 Task: In the Company znu.edu.ua, Create email and send with subject: 'We're Thrilled to Welcome You ', and with mail content 'Hello_x000D_
Join a community of forward-thinkers and pioneers. Our transformative solution will empower you to shape the future of your industry.._x000D_
Kind Regards', attach the document: Terms_and_conditions.doc and insert image: visitingcard.jpg. Below Kind Regards, write Tumblr and insert the URL: www.tumblr.com. Mark checkbox to create task to follow up : In 2 weeks.  Enter or choose an email address of recipient's from company's contact and send.. Logged in from softage.1@softage.net
Action: Mouse moved to (82, 55)
Screenshot: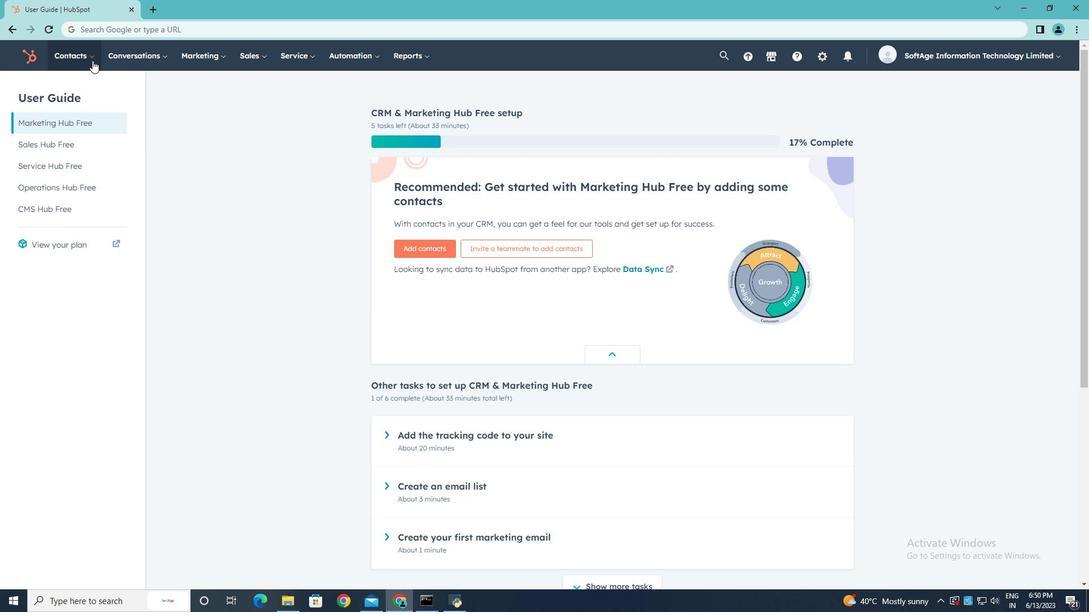 
Action: Mouse pressed left at (82, 55)
Screenshot: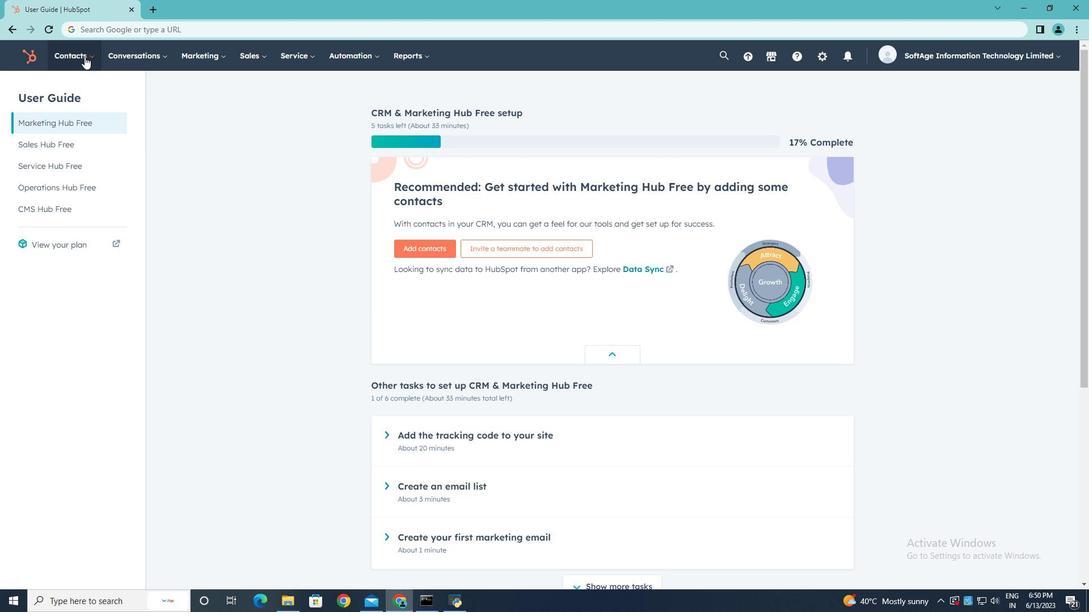 
Action: Mouse moved to (89, 114)
Screenshot: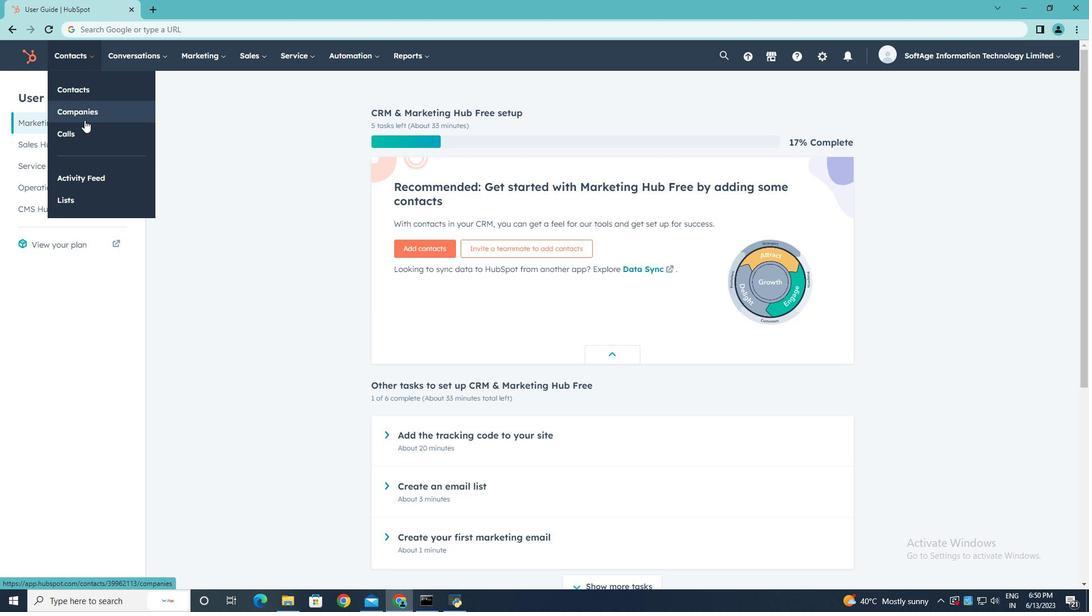 
Action: Mouse pressed left at (89, 114)
Screenshot: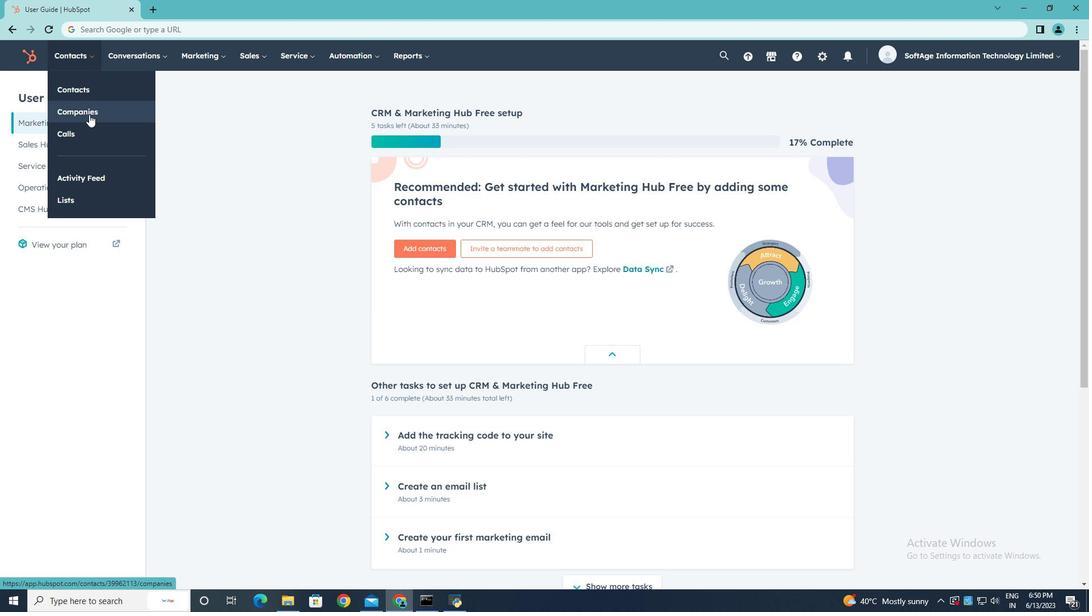 
Action: Mouse moved to (87, 183)
Screenshot: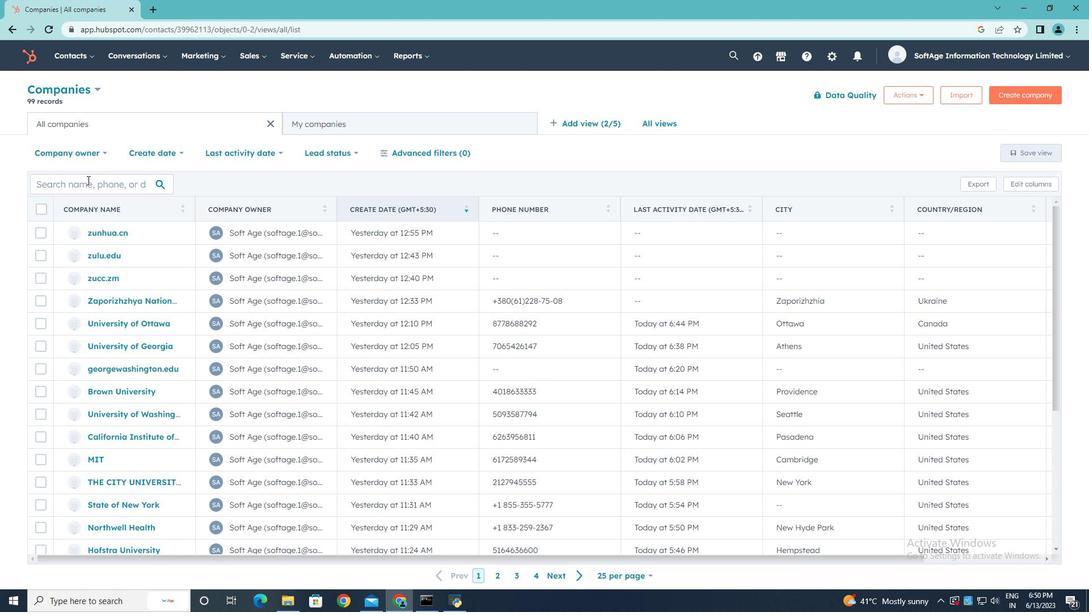 
Action: Mouse pressed left at (87, 183)
Screenshot: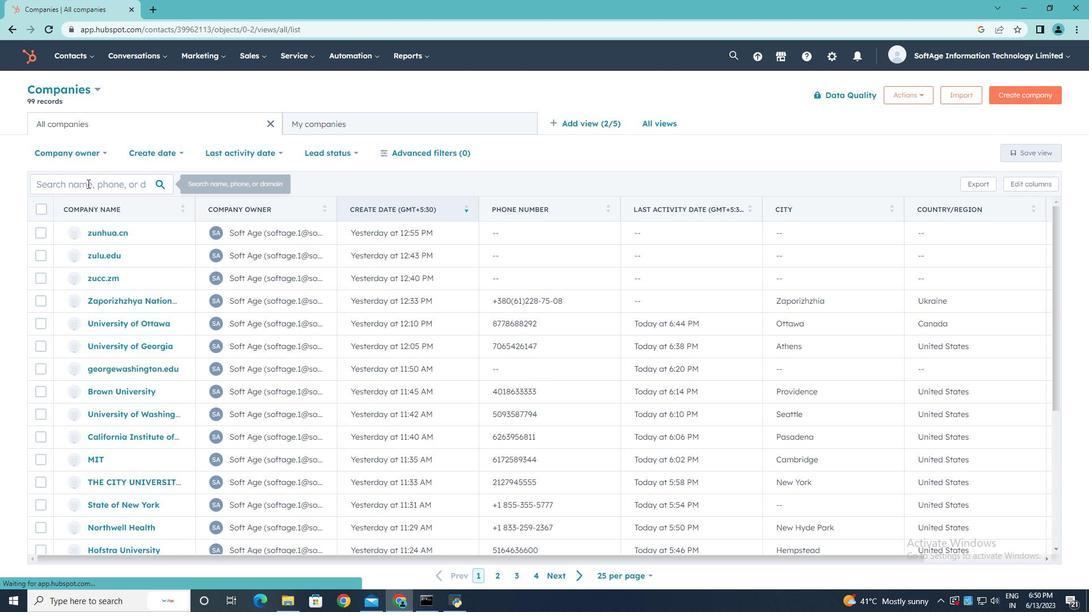 
Action: Key pressed <Key.shift><Key.shift><Key.shift><Key.shift><Key.shift><Key.shift>
Screenshot: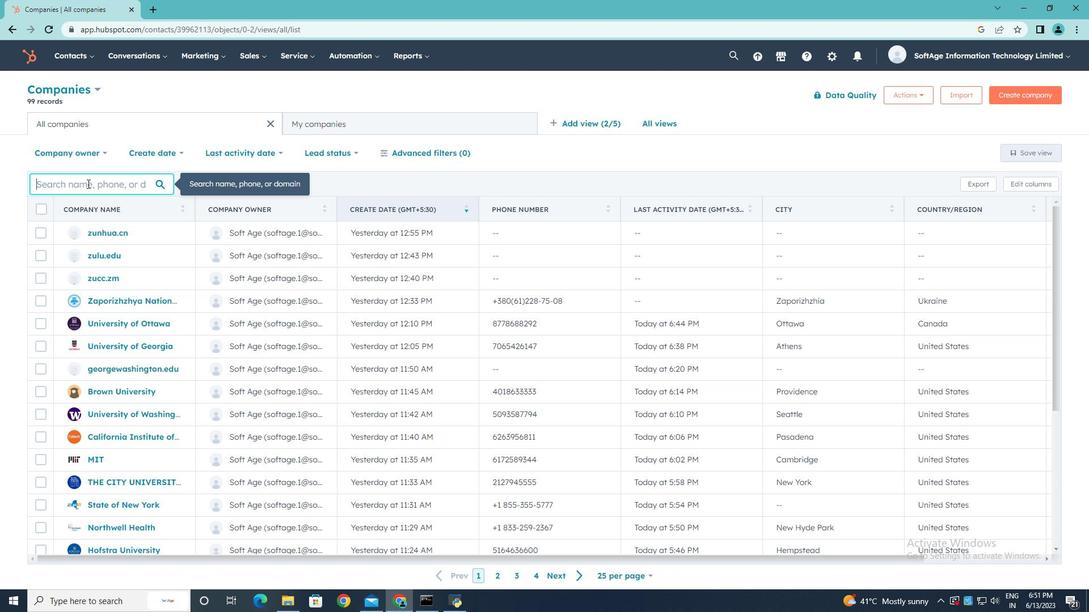 
Action: Mouse pressed left at (87, 183)
Screenshot: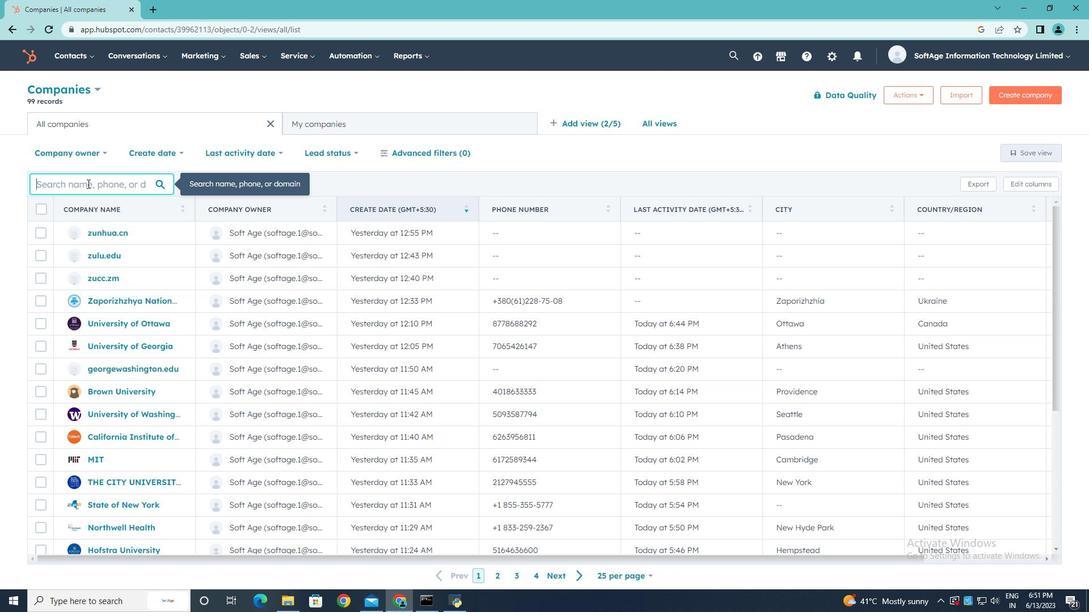 
Action: Key pressed znu.edu.ua
Screenshot: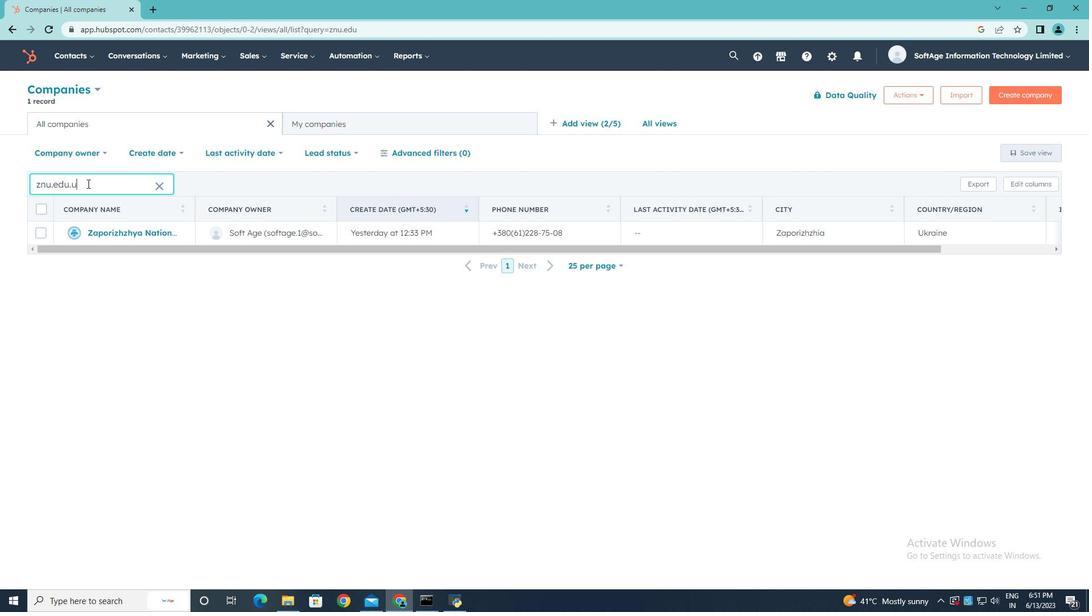 
Action: Mouse moved to (109, 233)
Screenshot: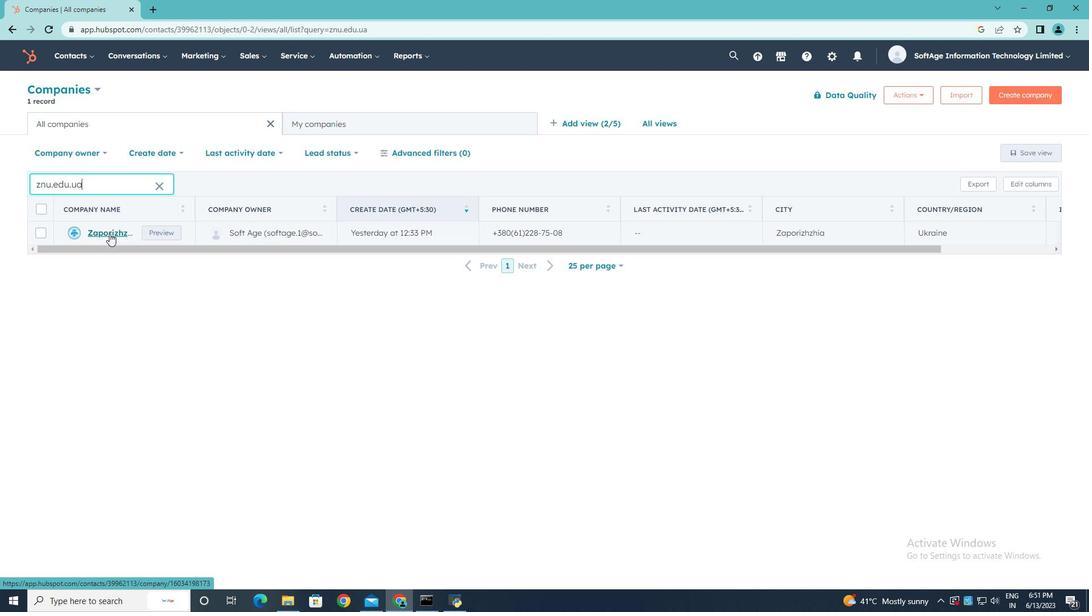 
Action: Mouse pressed left at (109, 233)
Screenshot: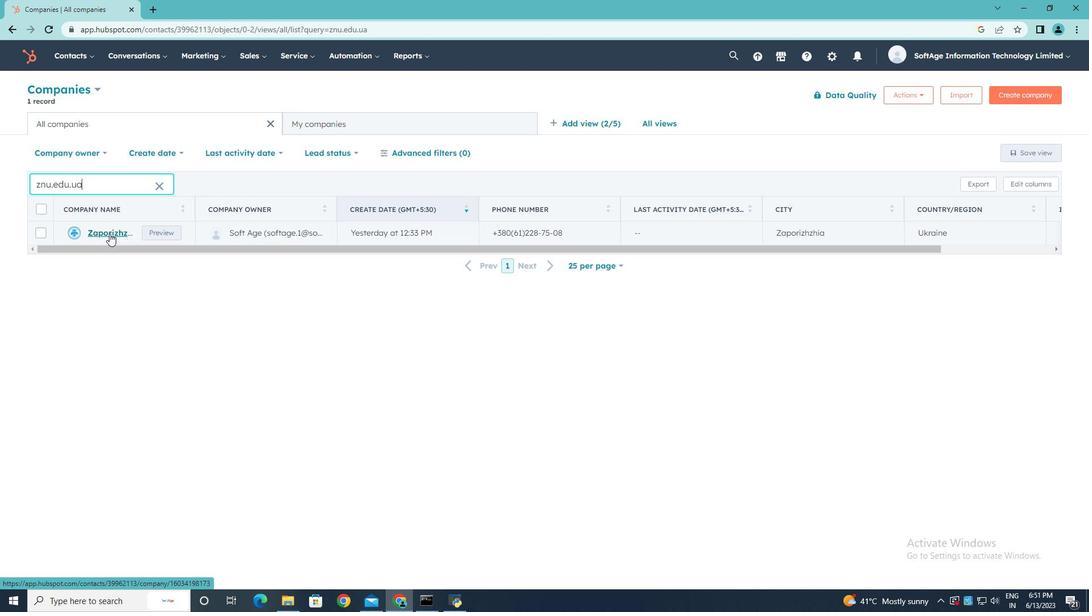 
Action: Mouse moved to (79, 189)
Screenshot: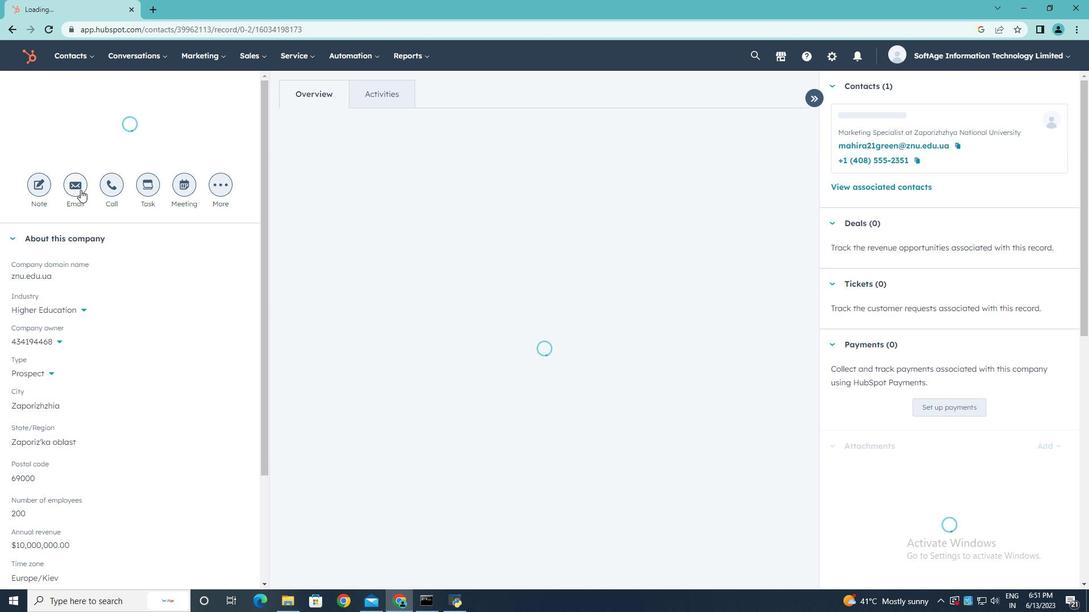 
Action: Mouse pressed left at (79, 189)
Screenshot: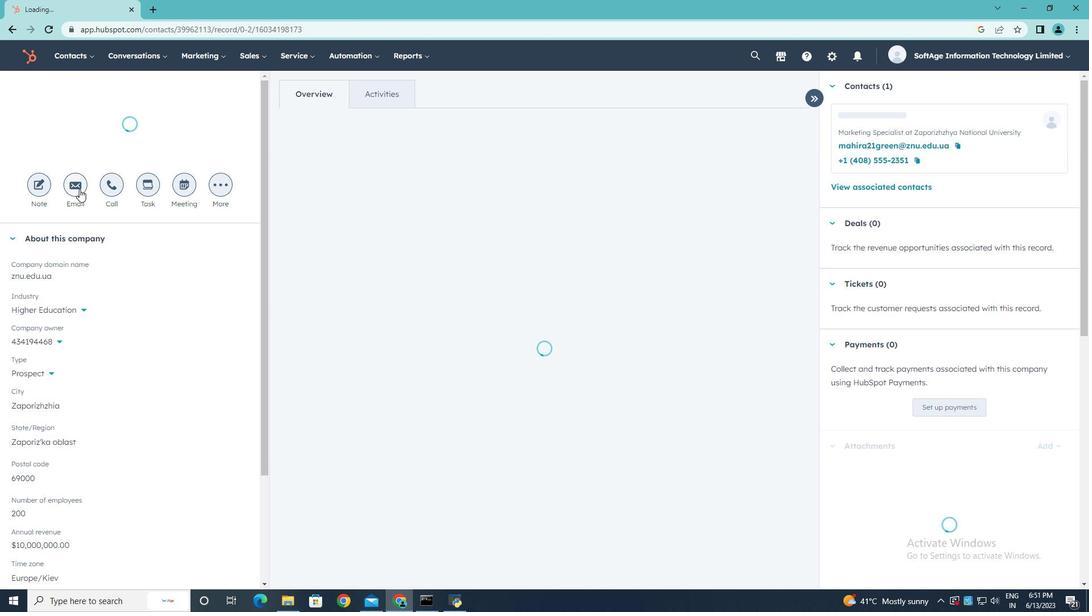 
Action: Key pressed <Key.shift><Key.shift><Key.shift><Key.shift><Key.shift><Key.shift><Key.shift><Key.shift><Key.shift><Key.shift><Key.shift><Key.shift><Key.shift><Key.shift><Key.shift><Key.shift><Key.shift>We're<Key.space><Key.shift><Key.shift>Thrilled<Key.space>to<Key.space><Key.shift>Welcome<Key.space><Key.shift><Key.shift><Key.shift><Key.shift><Key.shift><Key.shift><Key.shift><Key.shift><Key.shift><Key.shift><Key.shift><Key.shift><Key.shift><Key.shift>You
Screenshot: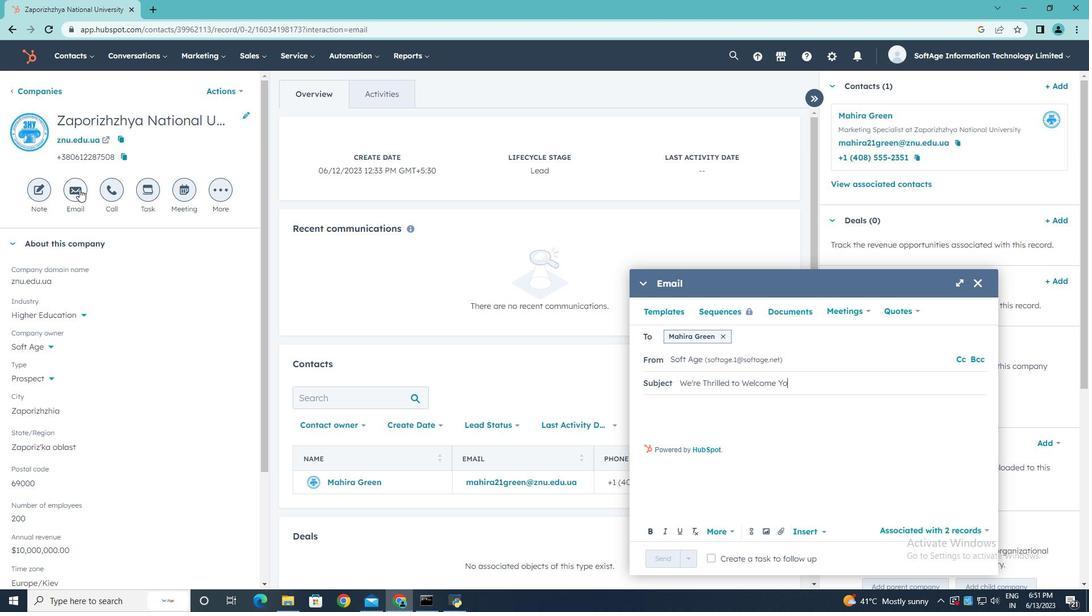 
Action: Mouse moved to (654, 403)
Screenshot: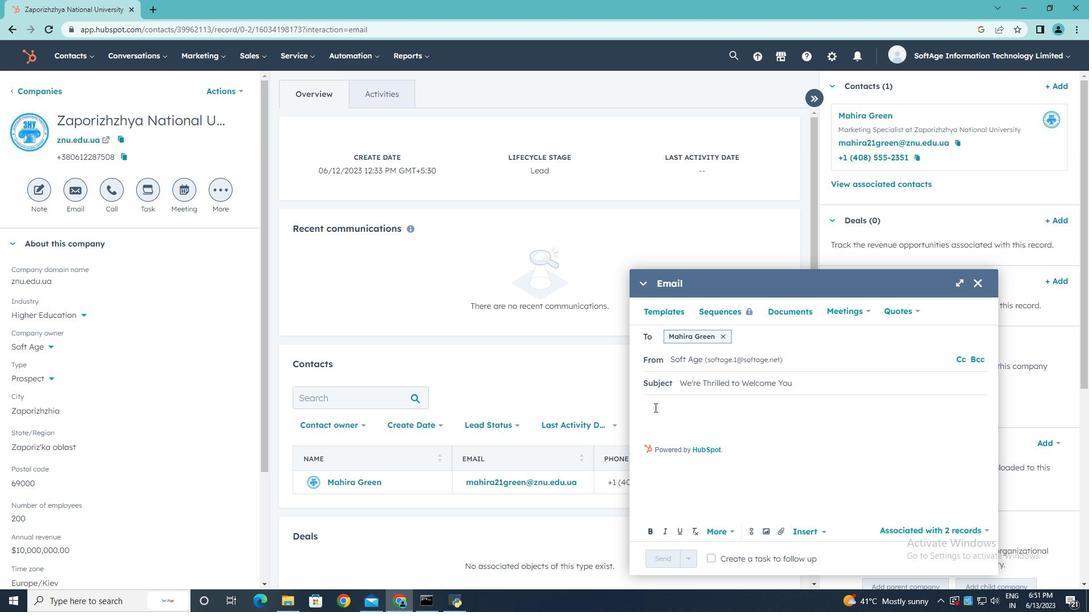 
Action: Mouse pressed left at (654, 403)
Screenshot: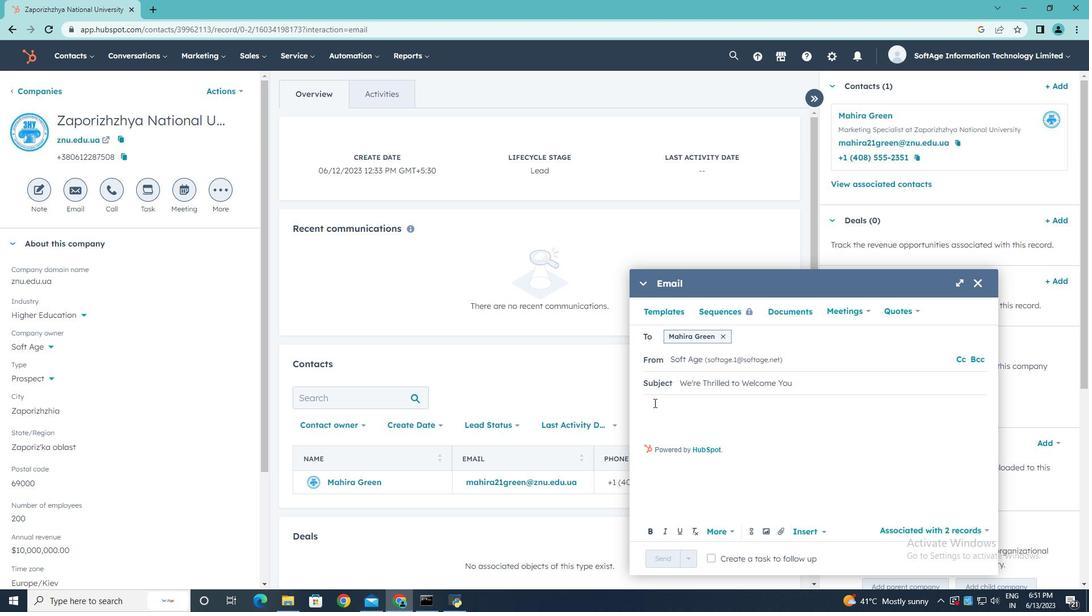 
Action: Key pressed <Key.shift>Hello
Screenshot: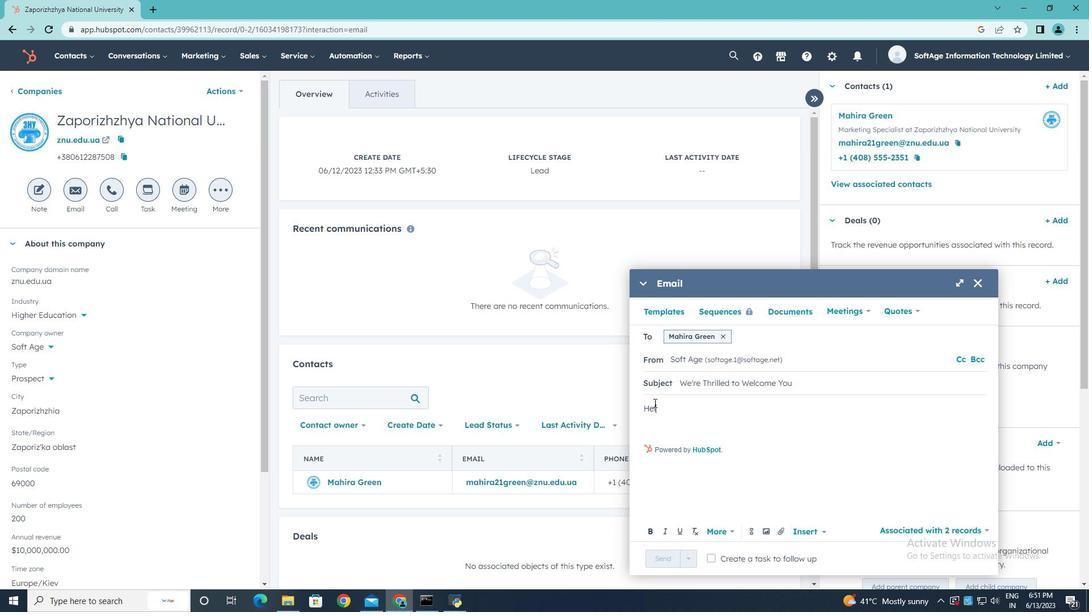 
Action: Mouse moved to (647, 419)
Screenshot: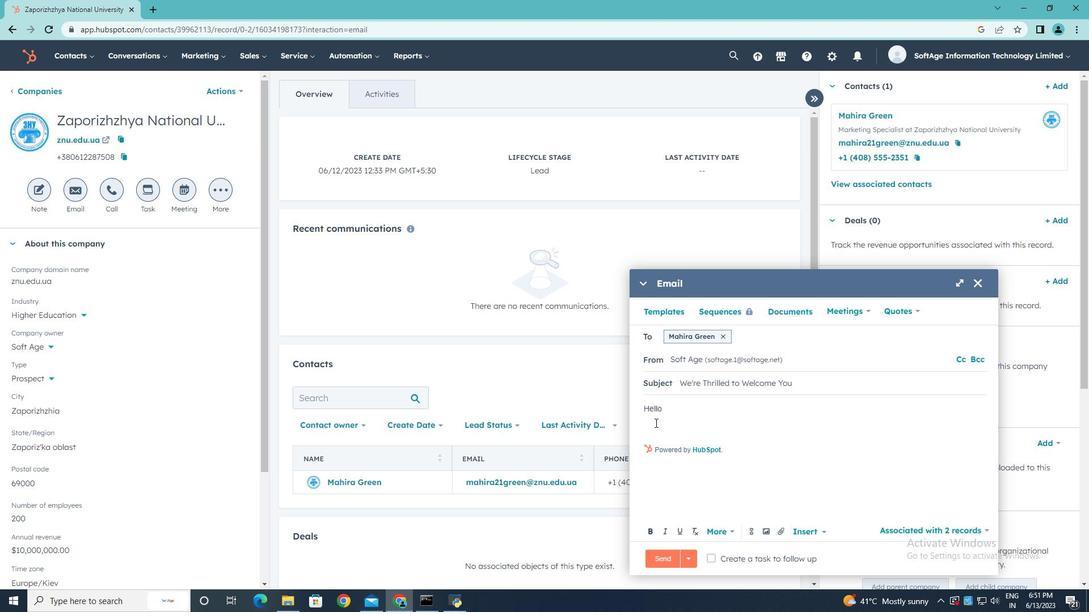 
Action: Mouse pressed left at (647, 419)
Screenshot: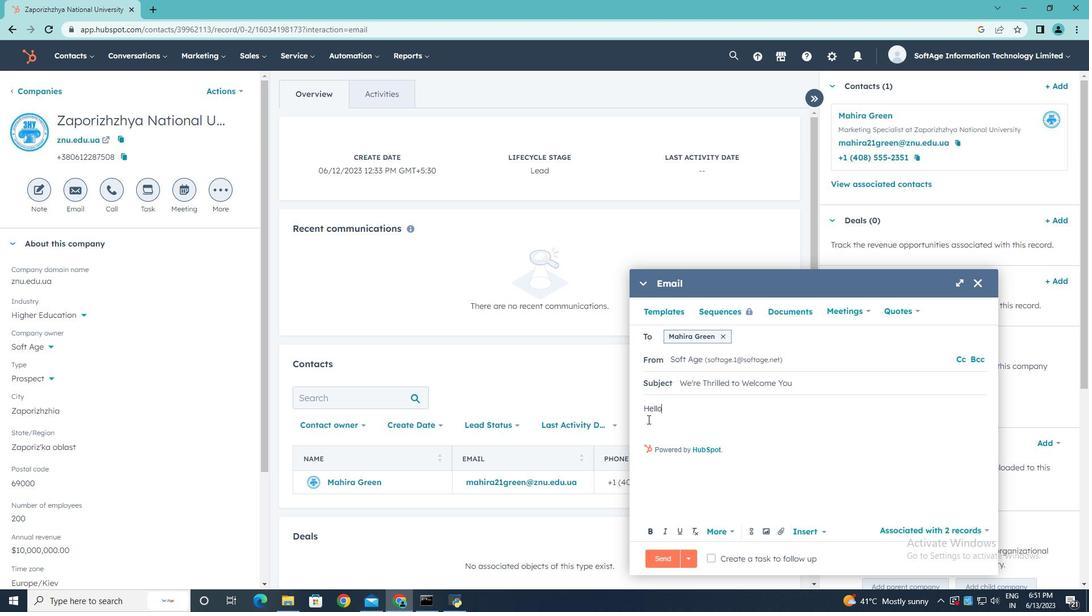 
Action: Key pressed <Key.shift>Join<Key.space>a<Key.space>community<Key.space>of<Key.space>forward-thinkers<Key.space>and<Key.space>poi<Key.backspace><Key.backspace>ioneers.<Key.space><Key.shift>Our<Key.space>transformative<Key.space>solution<Key.space>will<Key.space>empower<Key.space>you<Key.space>to<Key.space>shape<Key.space>the<Key.space>future<Key.space>of<Key.space>your<Key.space>industry..
Screenshot: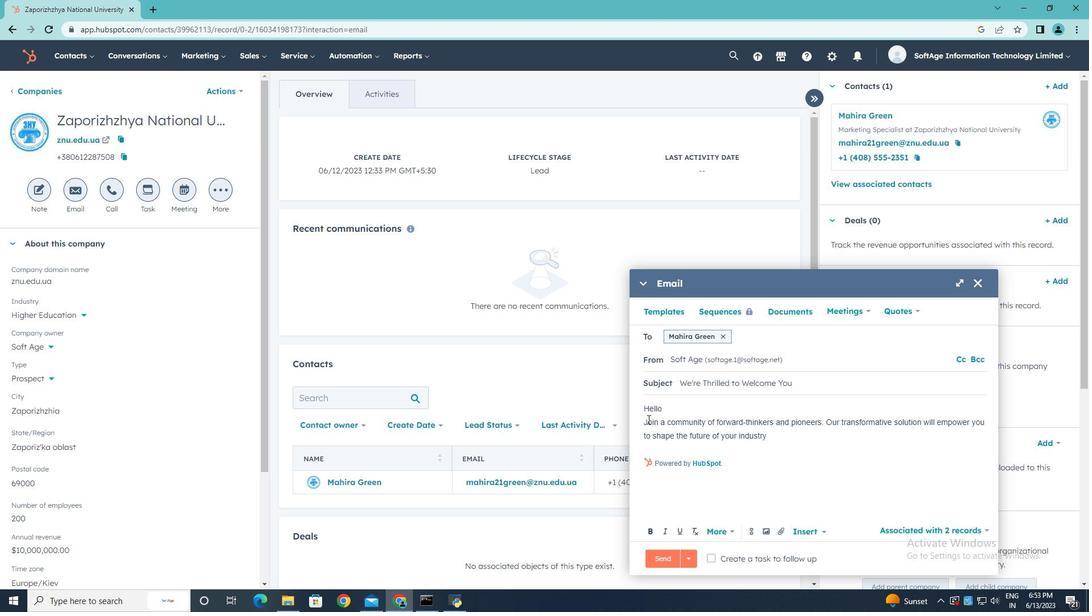 
Action: Mouse moved to (650, 450)
Screenshot: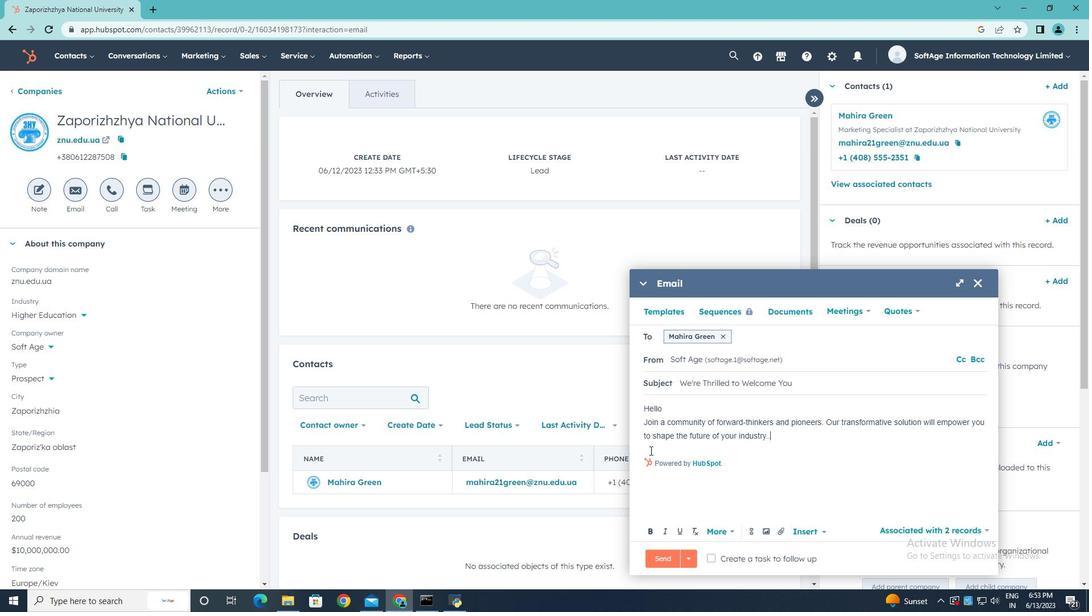 
Action: Mouse pressed left at (650, 450)
Screenshot: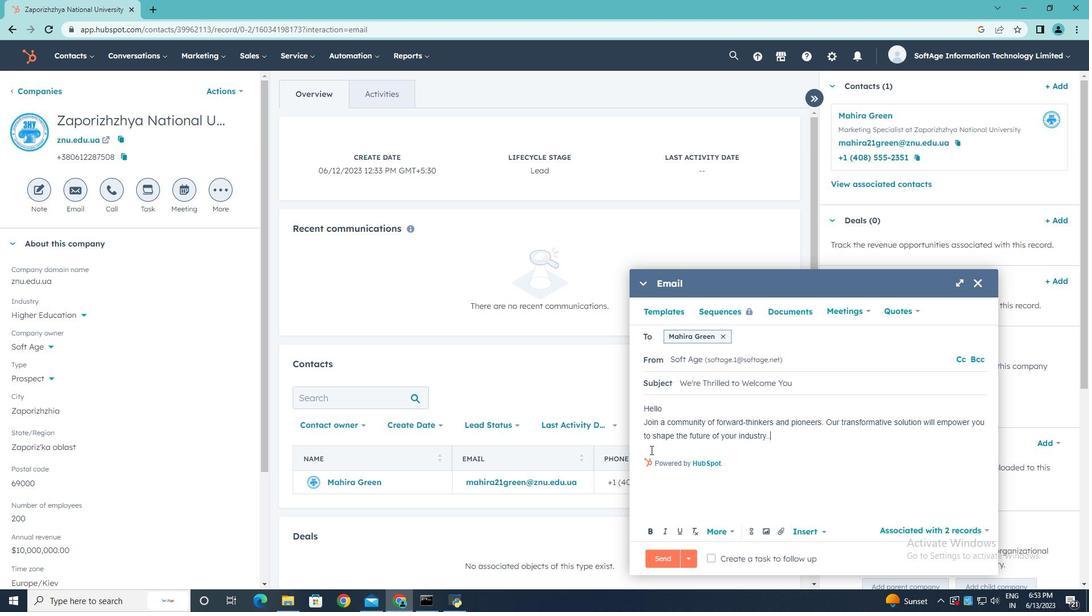 
Action: Key pressed <Key.enter><Key.shift><Key.shift><Key.shift>Kind<Key.space><Key.shift>Regards,
Screenshot: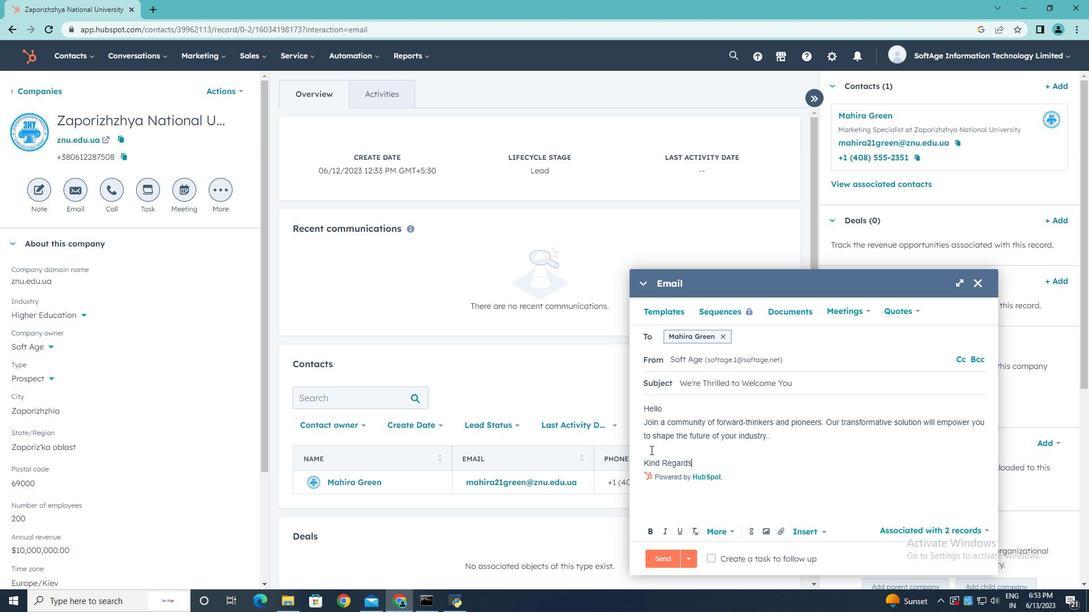 
Action: Mouse moved to (781, 532)
Screenshot: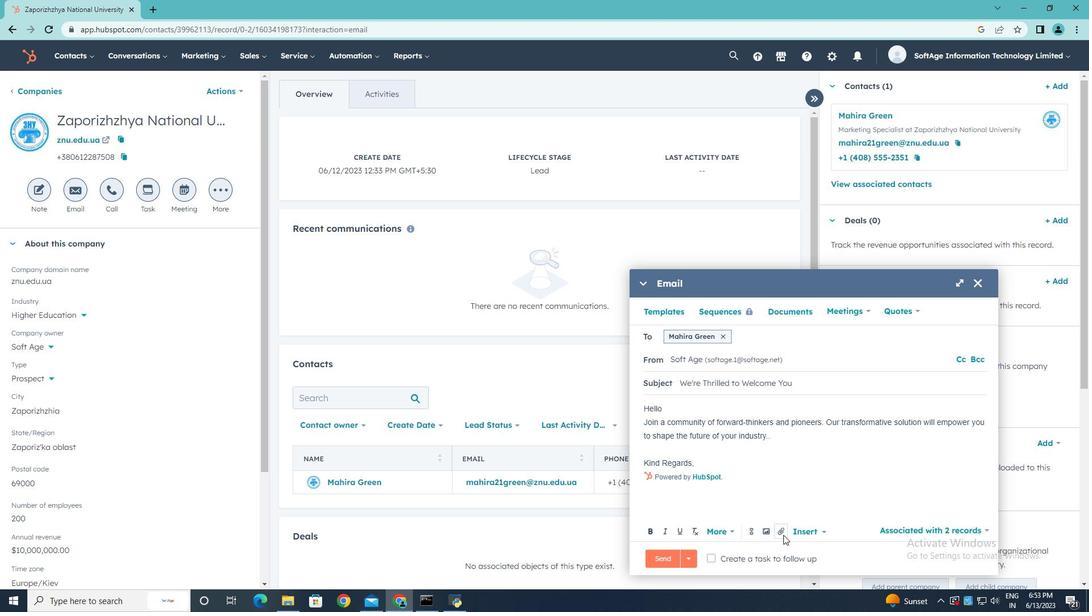 
Action: Mouse pressed left at (781, 532)
Screenshot: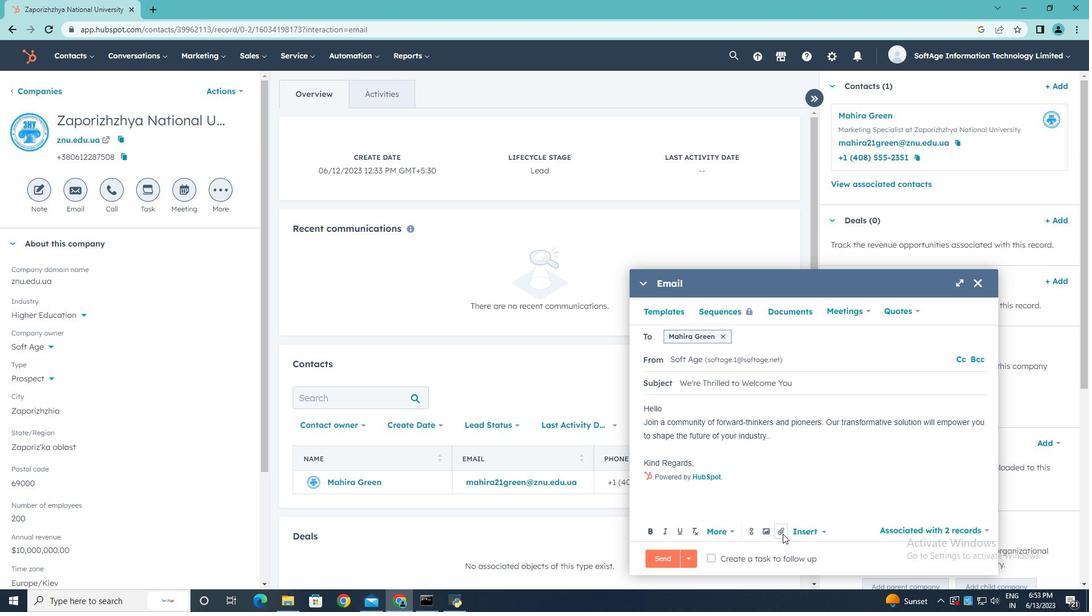 
Action: Mouse moved to (798, 502)
Screenshot: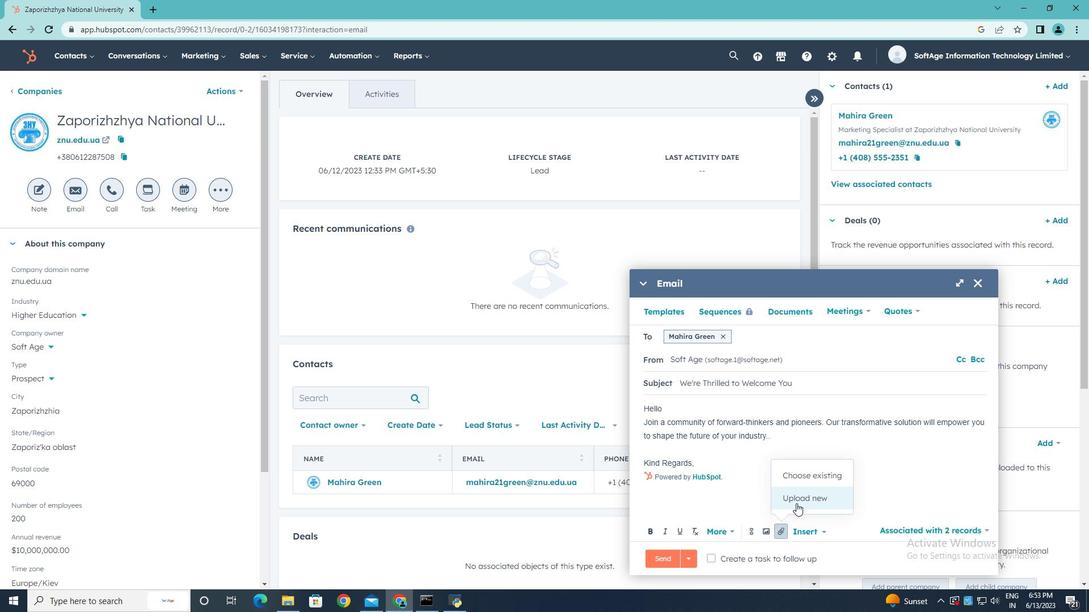 
Action: Mouse pressed left at (798, 502)
Screenshot: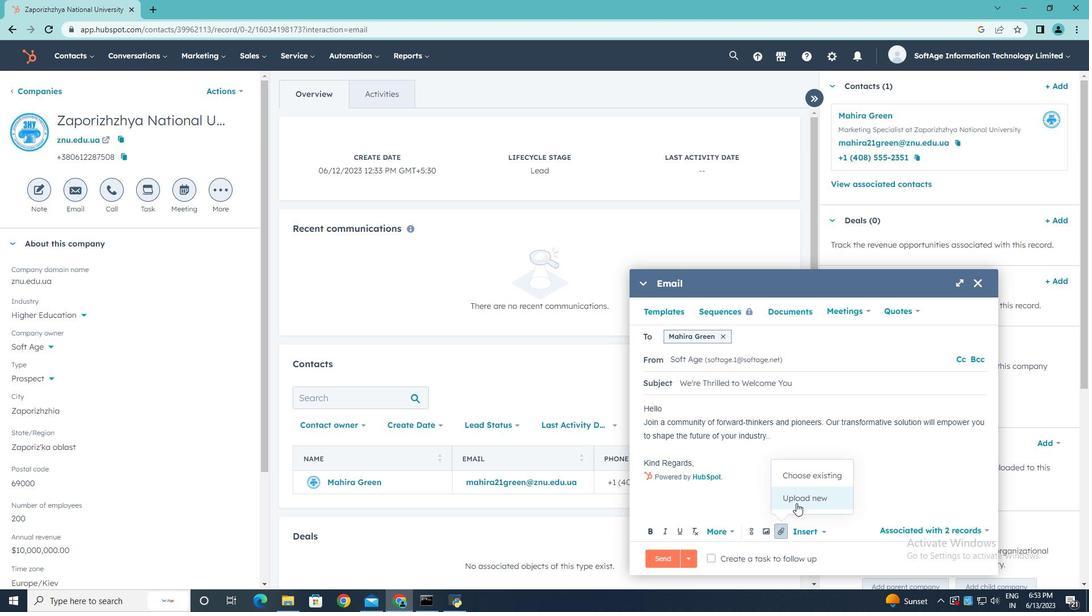 
Action: Mouse moved to (186, 112)
Screenshot: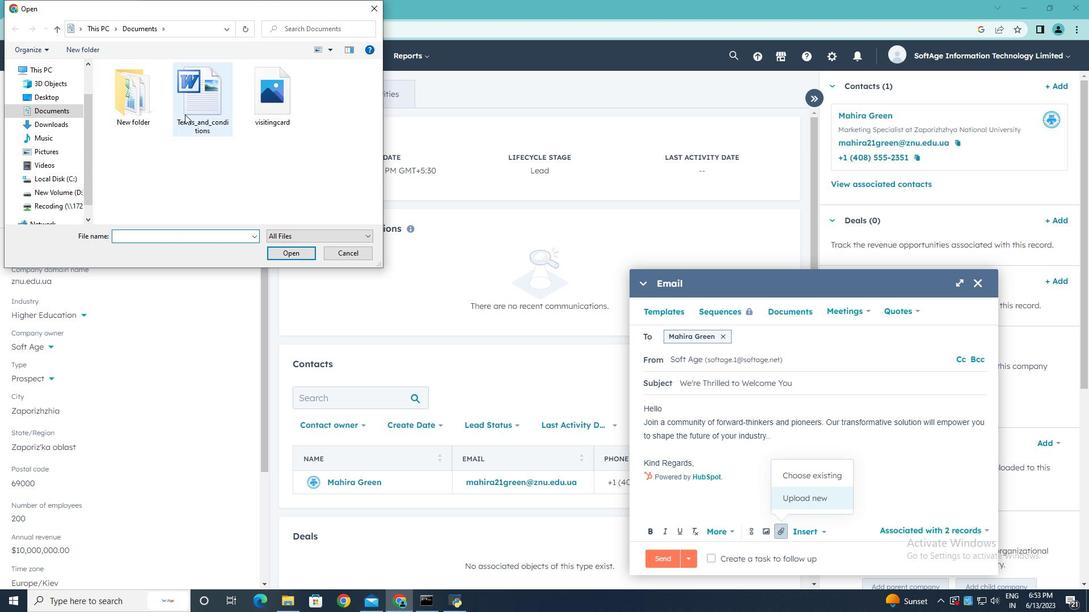 
Action: Mouse pressed left at (186, 112)
Screenshot: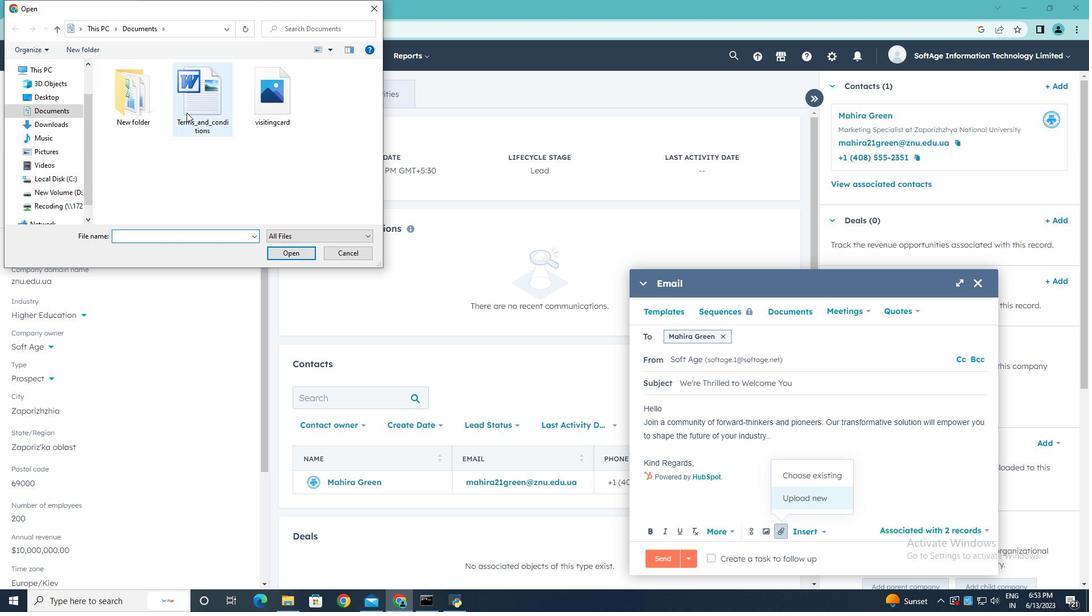 
Action: Mouse moved to (279, 253)
Screenshot: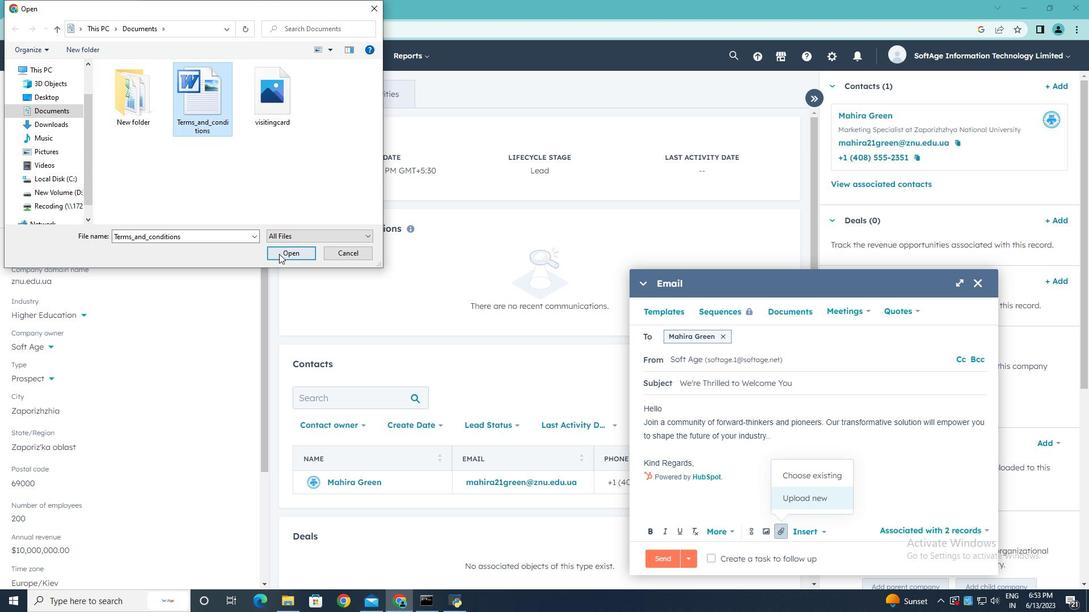 
Action: Mouse pressed left at (279, 253)
Screenshot: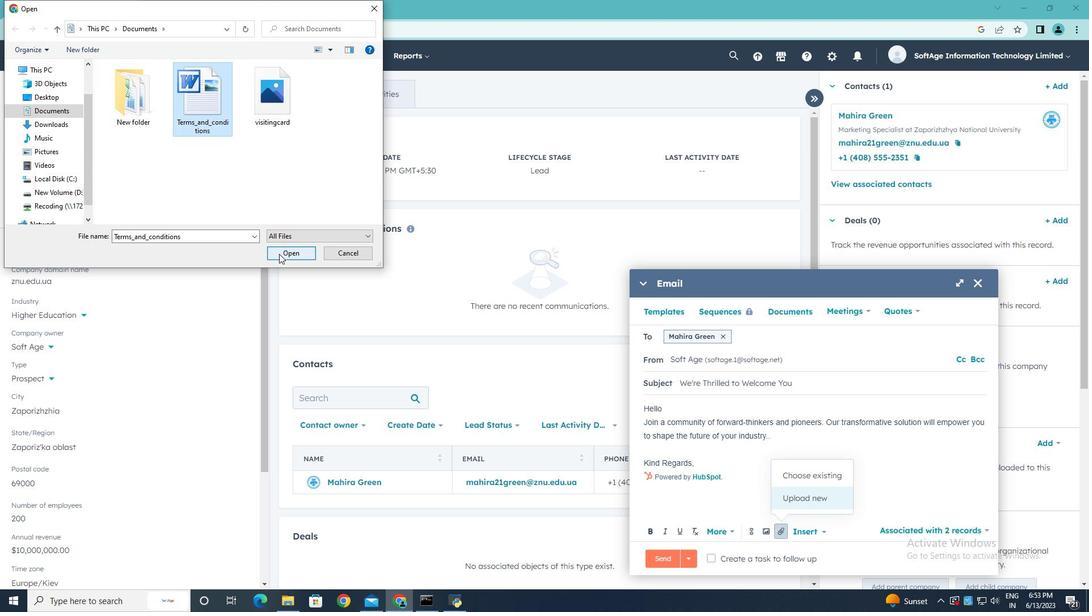 
Action: Mouse moved to (786, 502)
Screenshot: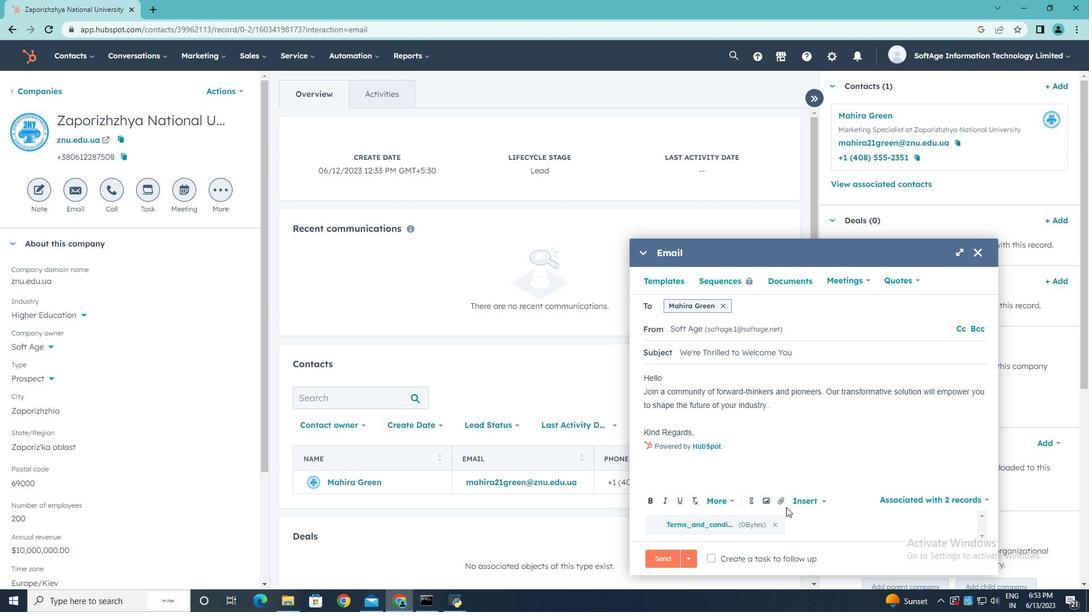 
Action: Mouse pressed left at (786, 502)
Screenshot: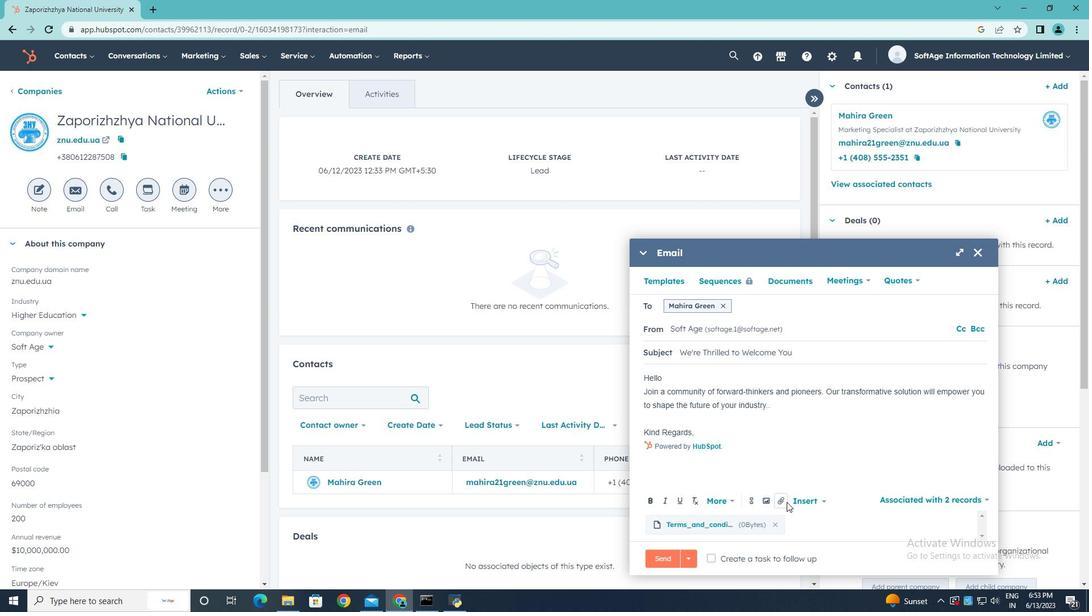 
Action: Mouse moved to (808, 473)
Screenshot: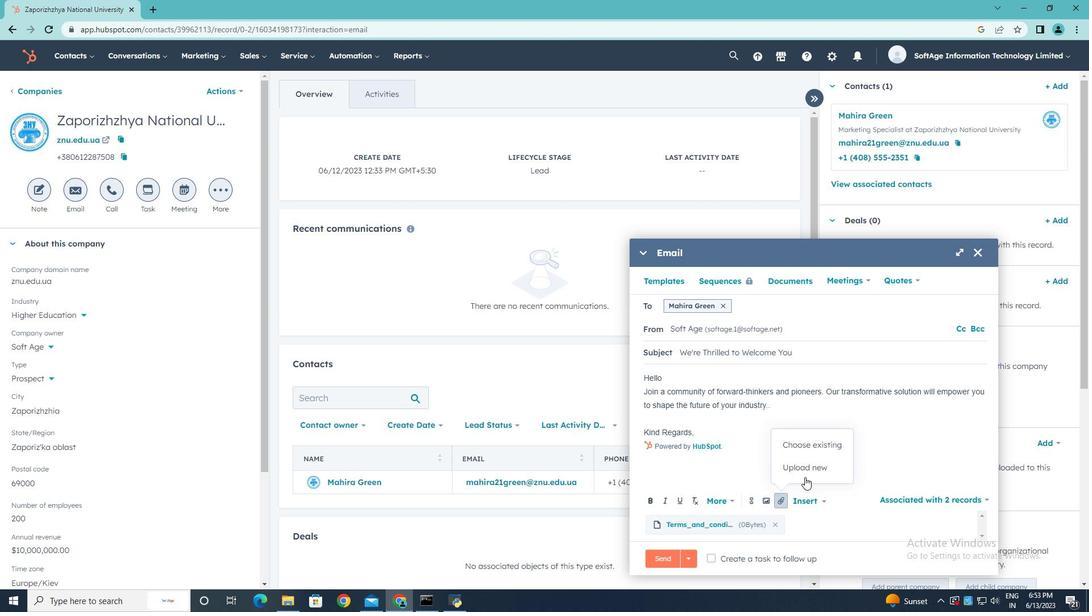 
Action: Mouse pressed left at (808, 473)
Screenshot: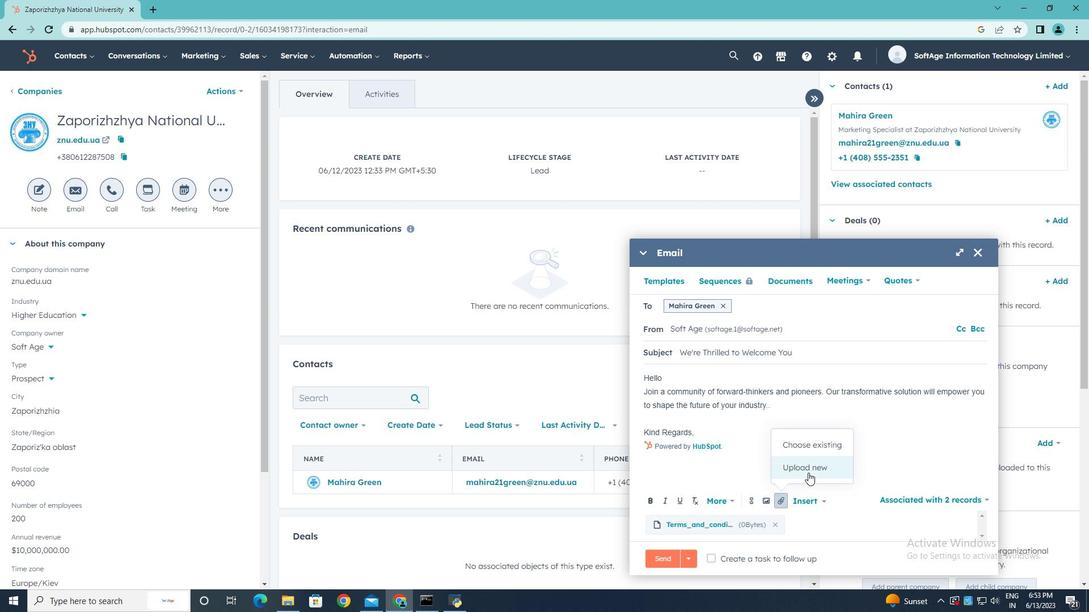 
Action: Mouse moved to (264, 99)
Screenshot: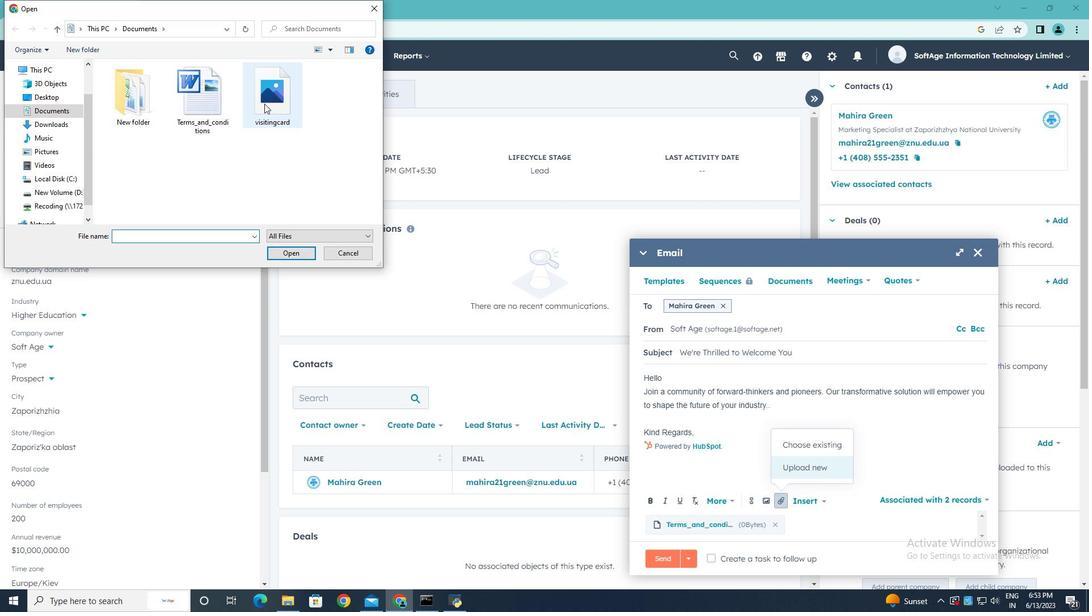 
Action: Mouse pressed left at (264, 99)
Screenshot: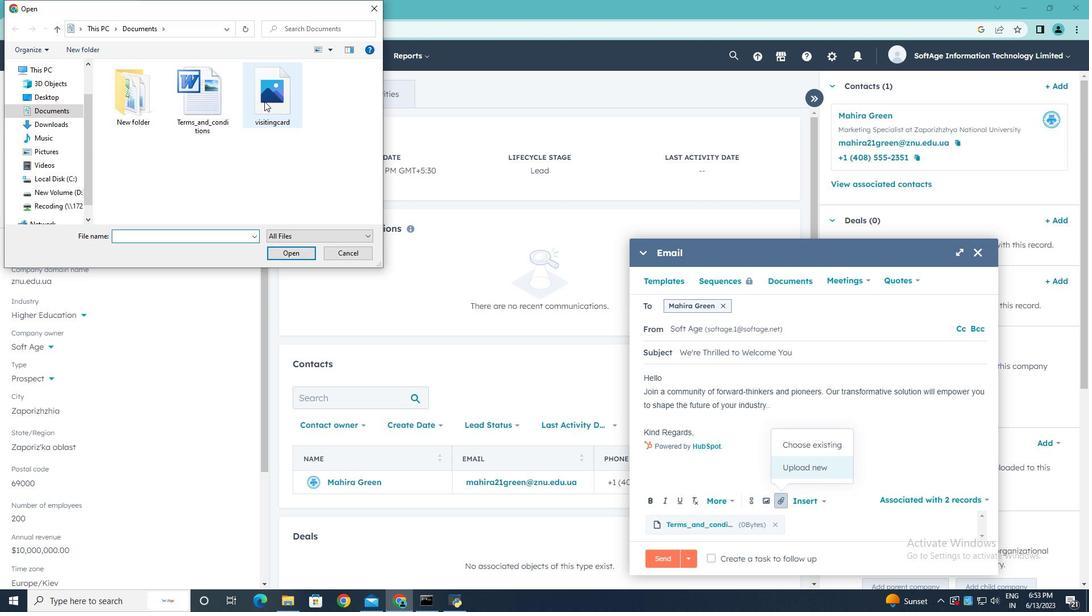 
Action: Mouse moved to (297, 254)
Screenshot: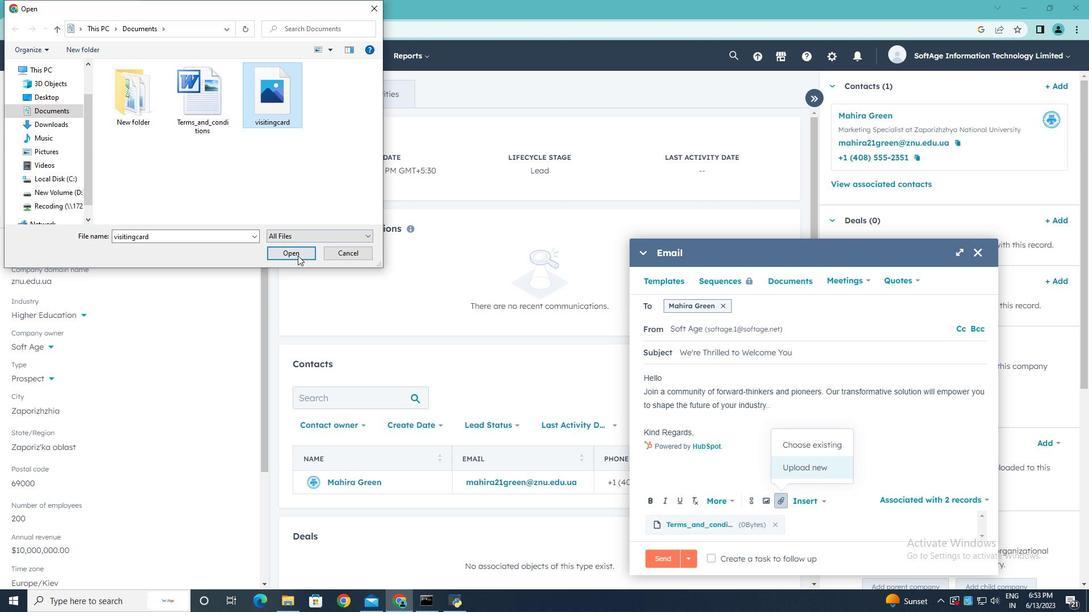 
Action: Mouse pressed left at (297, 254)
Screenshot: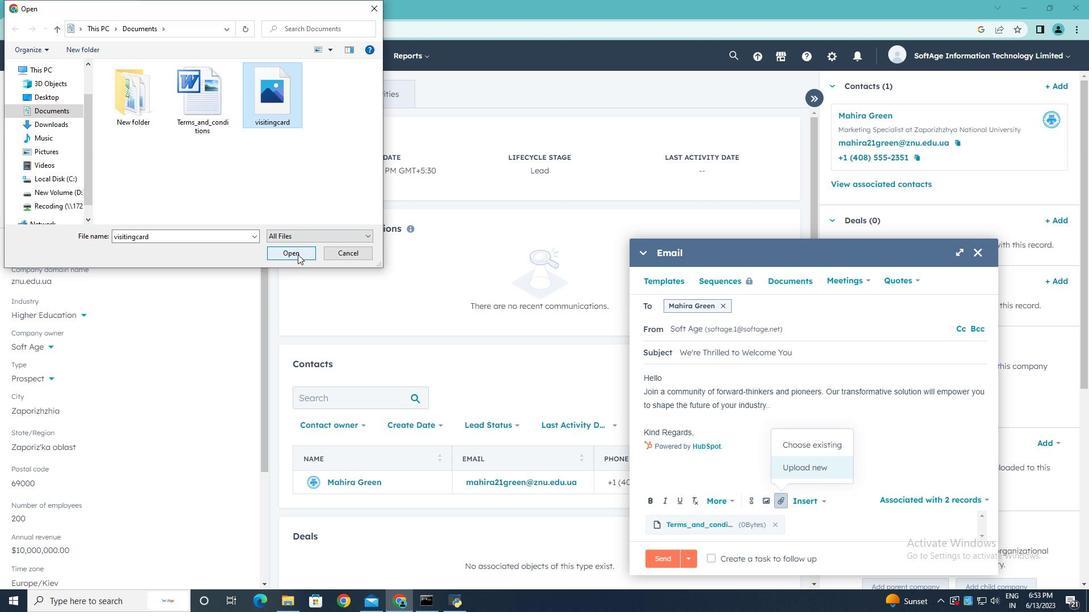 
Action: Mouse moved to (698, 433)
Screenshot: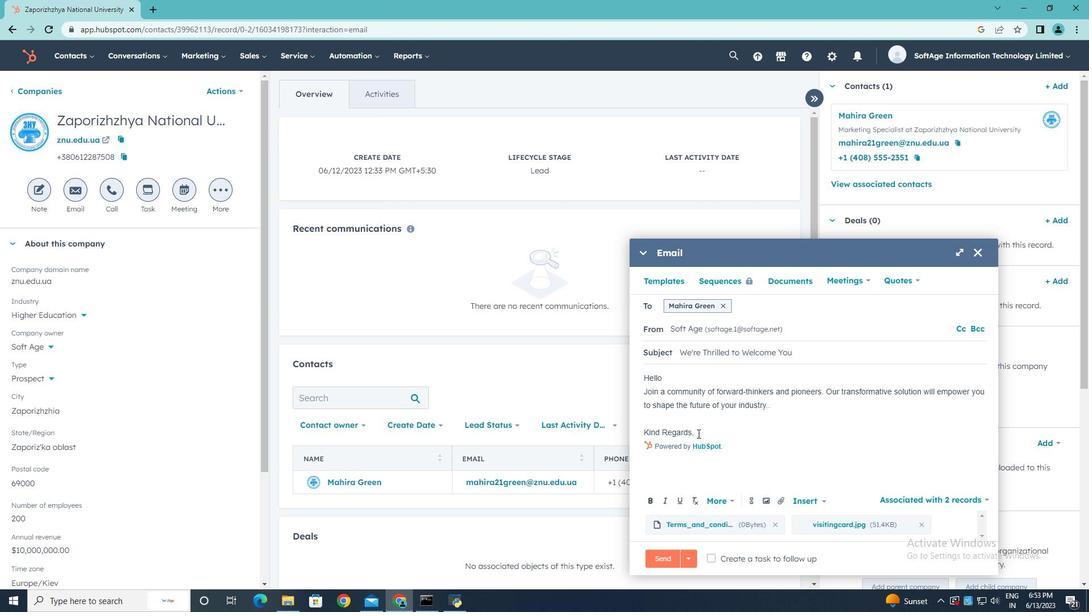 
Action: Mouse pressed left at (698, 433)
Screenshot: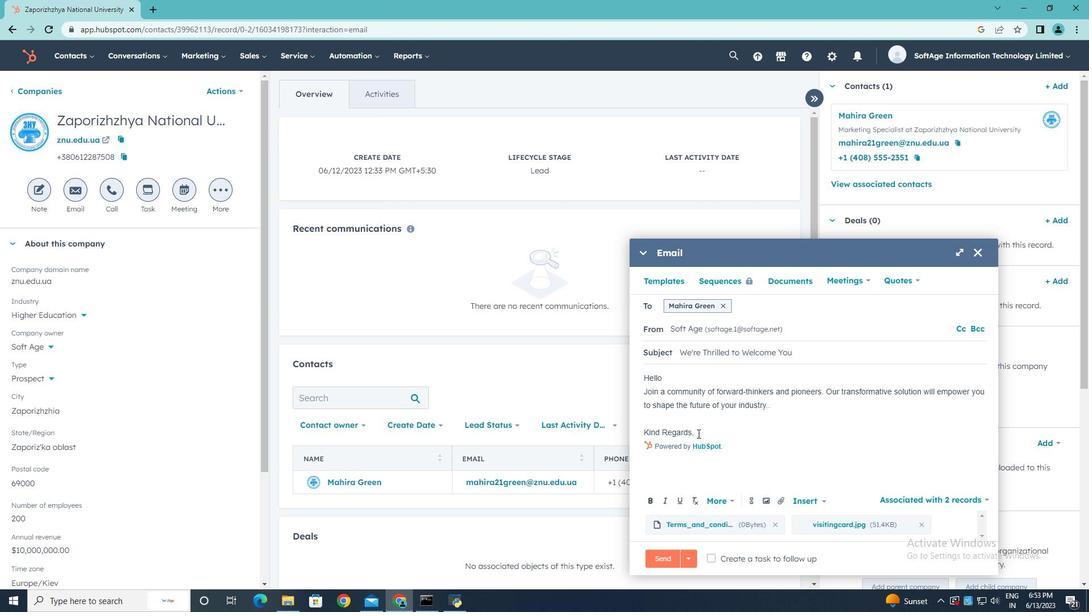 
Action: Mouse moved to (698, 433)
Screenshot: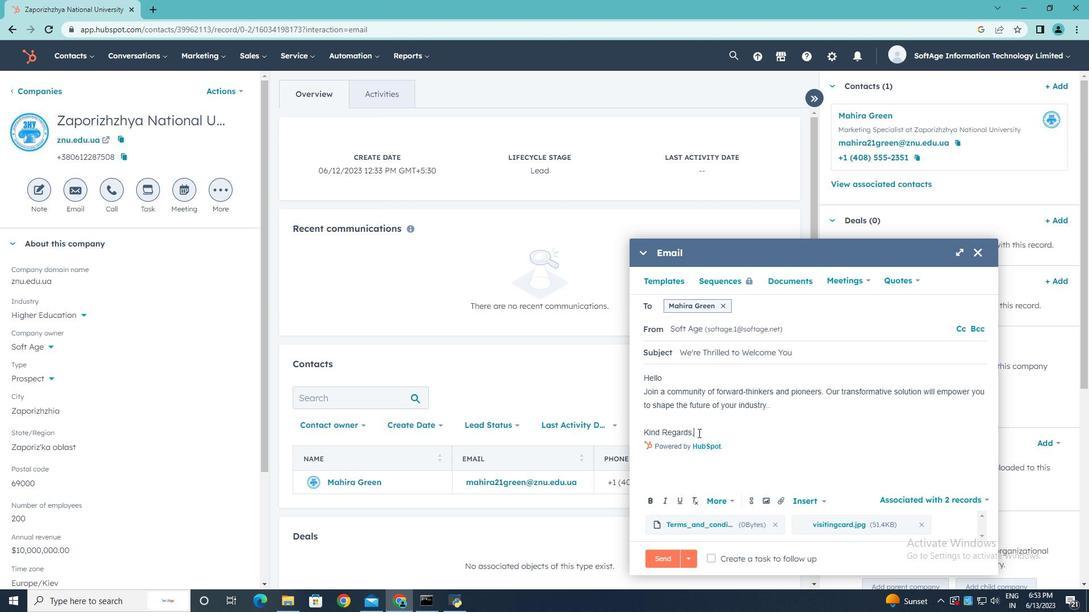 
Action: Key pressed <Key.enter>
Screenshot: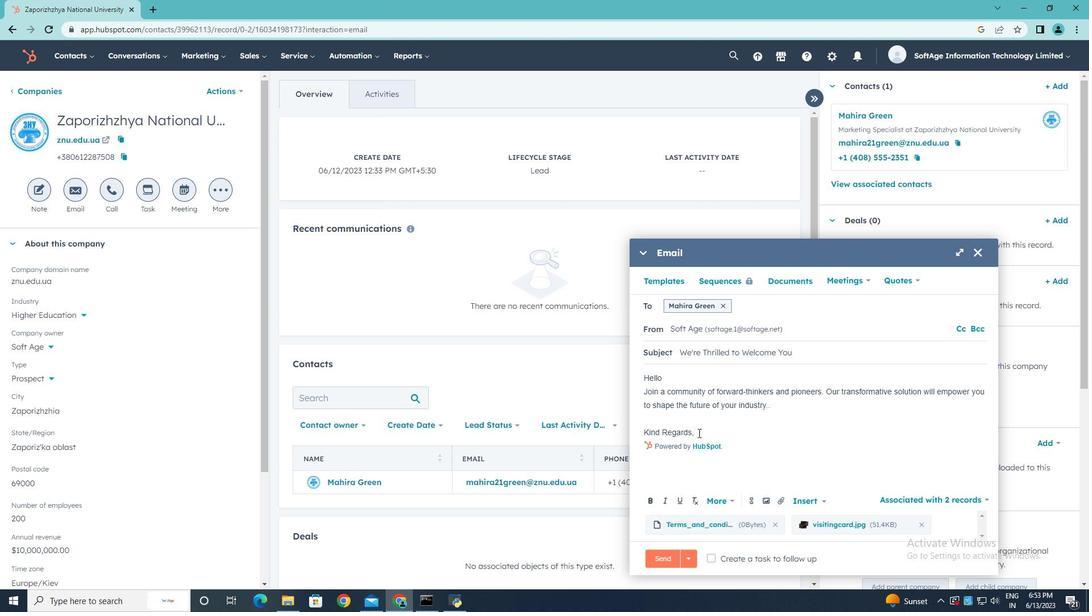 
Action: Mouse moved to (752, 503)
Screenshot: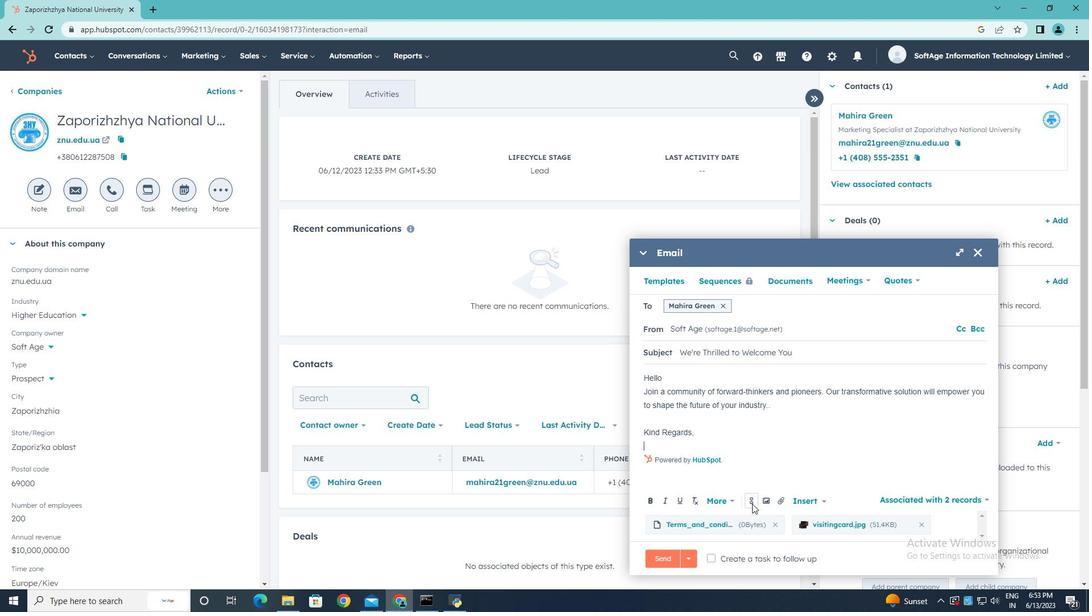 
Action: Mouse pressed left at (752, 503)
Screenshot: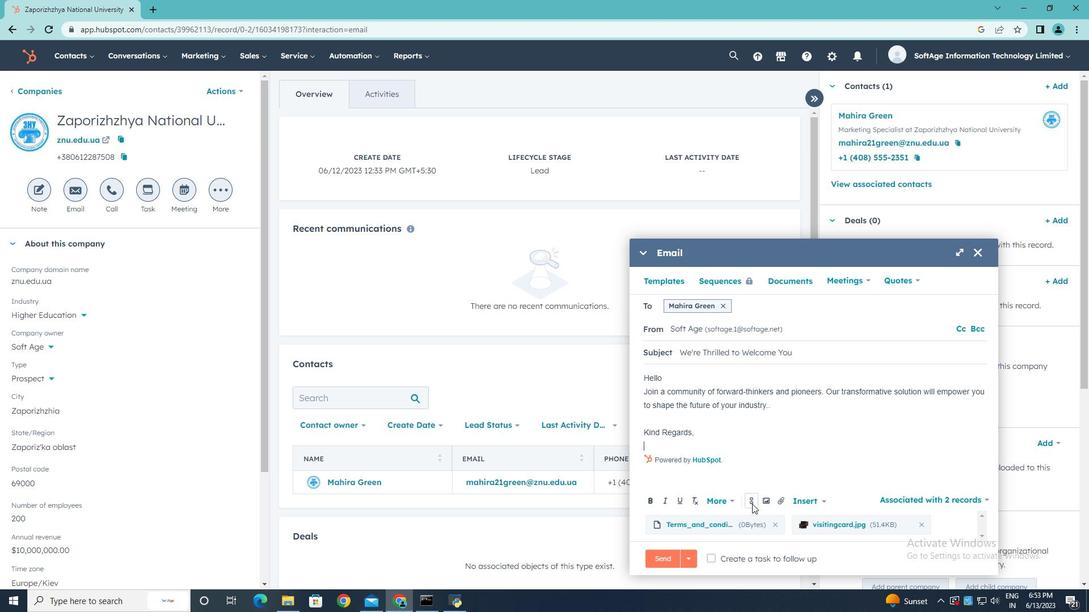 
Action: Mouse moved to (777, 381)
Screenshot: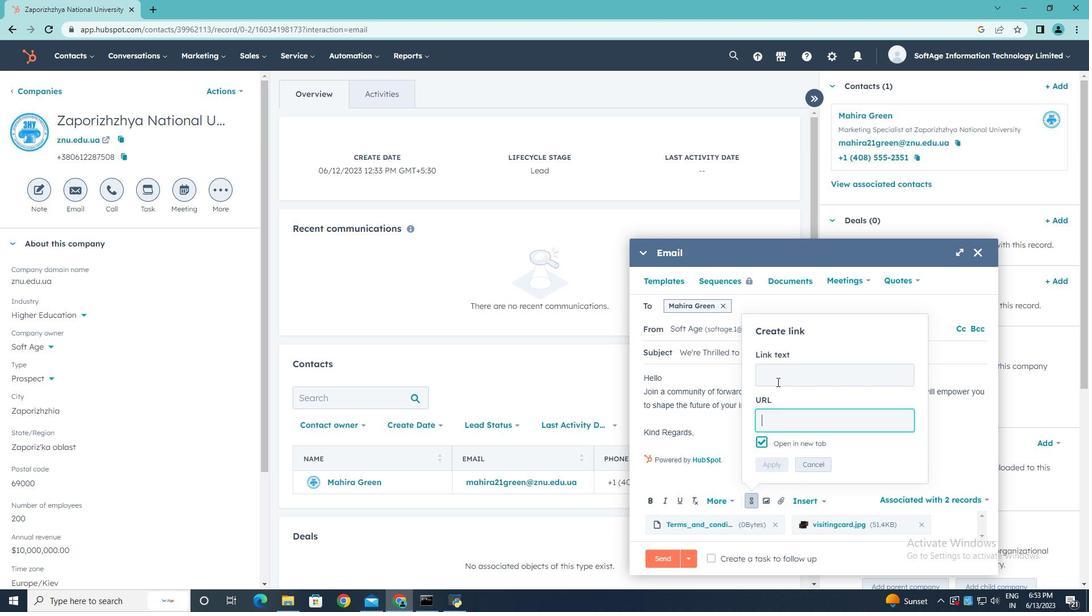 
Action: Mouse pressed left at (777, 381)
Screenshot: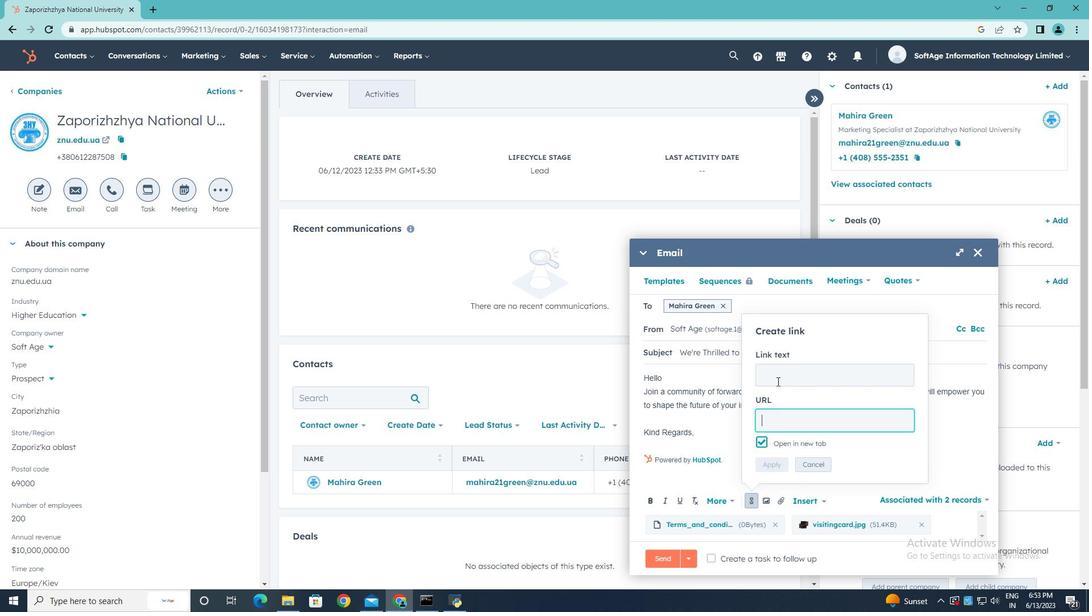 
Action: Key pressed <Key.shift>Tumblr
Screenshot: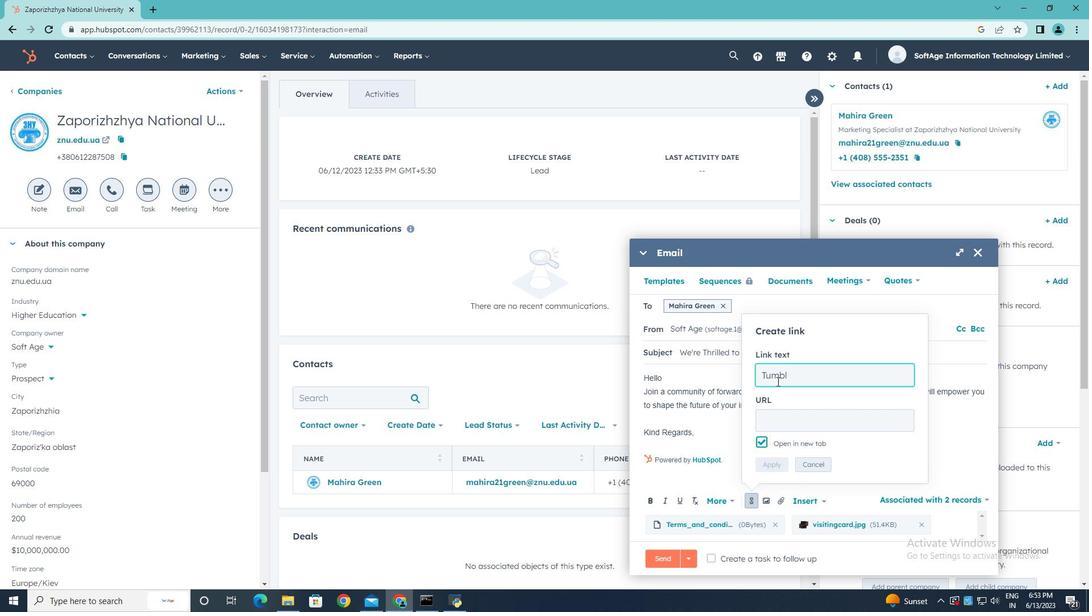 
Action: Mouse moved to (773, 418)
Screenshot: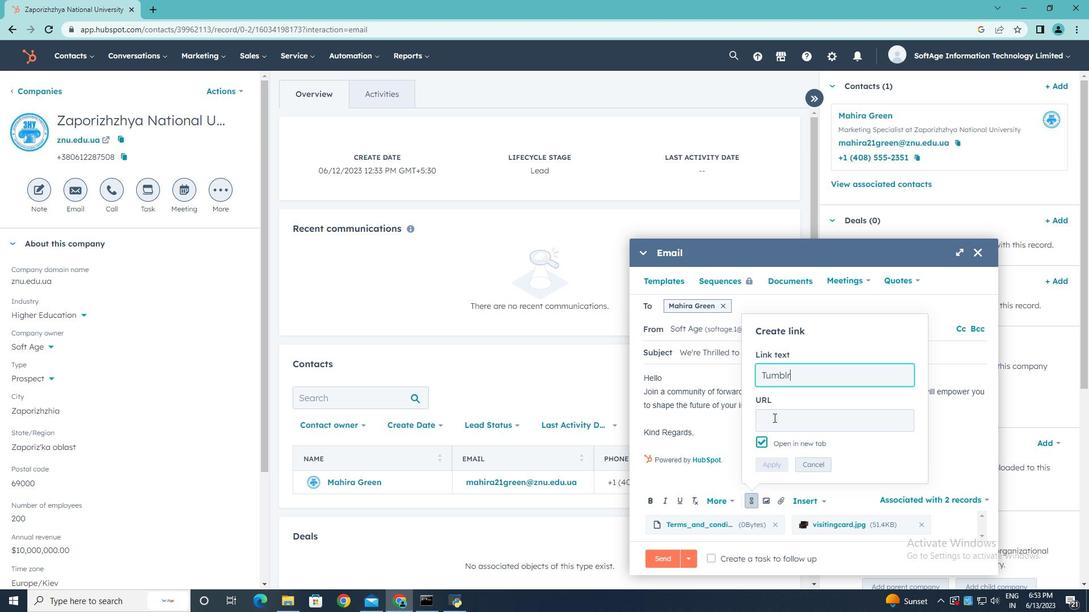 
Action: Mouse pressed left at (773, 418)
Screenshot: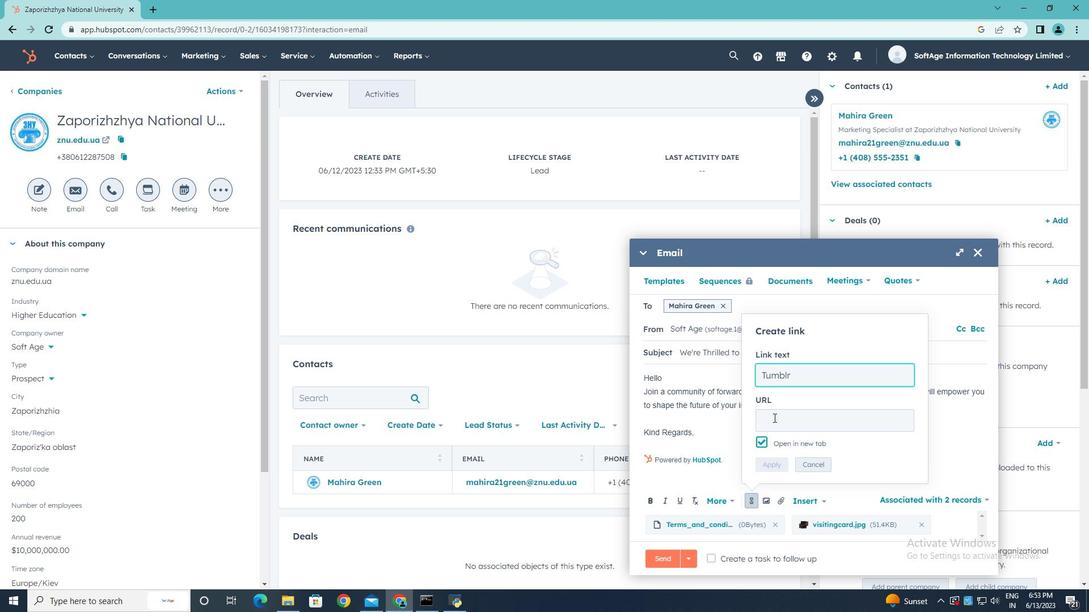 
Action: Key pressed www.tumblr.com
Screenshot: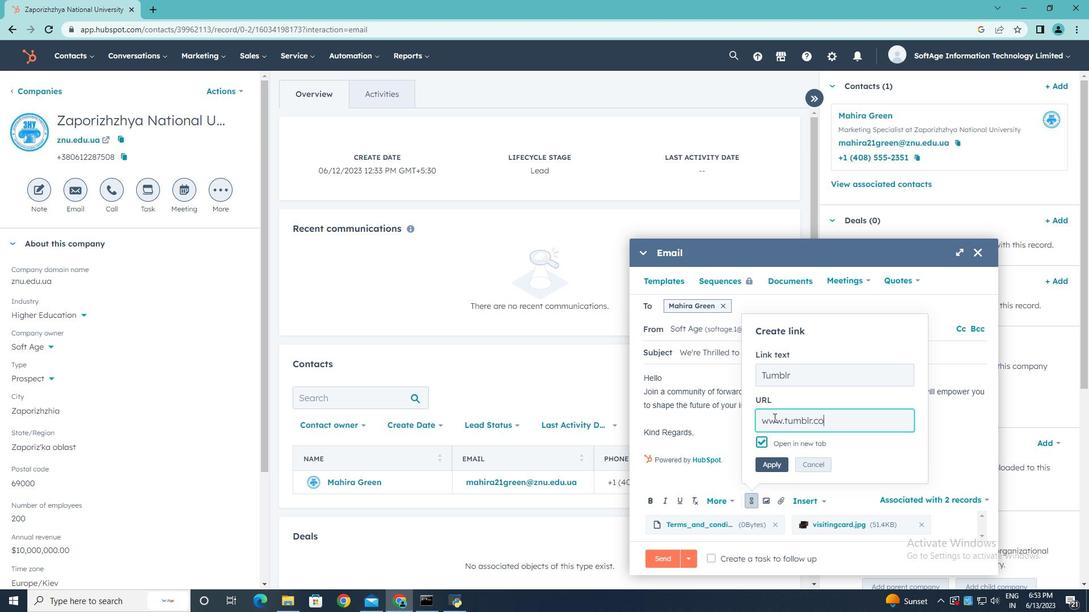 
Action: Mouse moved to (770, 465)
Screenshot: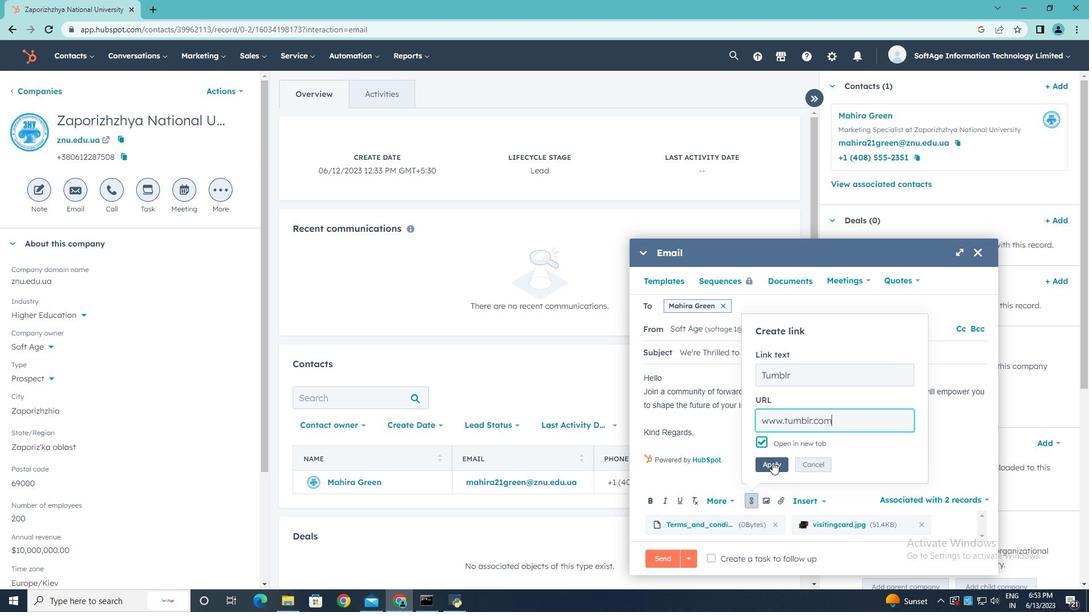 
Action: Mouse pressed left at (770, 465)
Screenshot: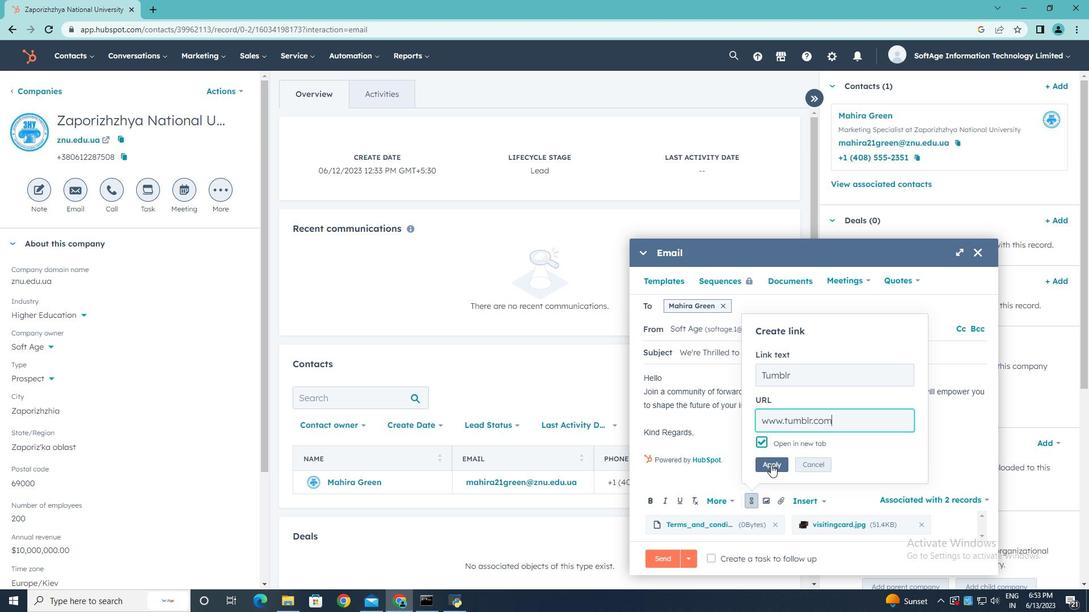 
Action: Mouse moved to (711, 555)
Screenshot: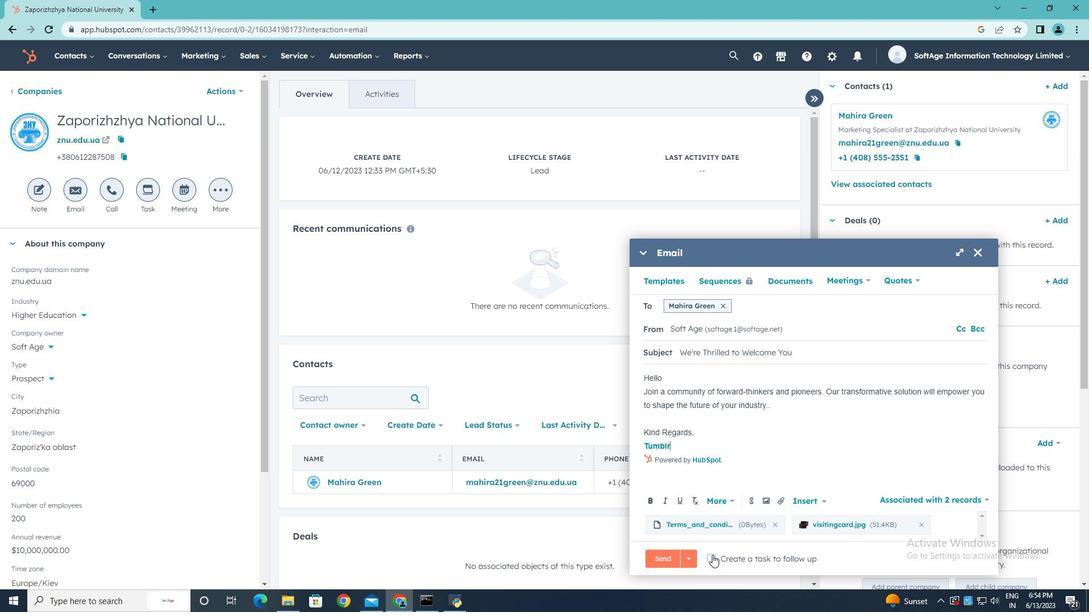 
Action: Mouse pressed left at (711, 555)
Screenshot: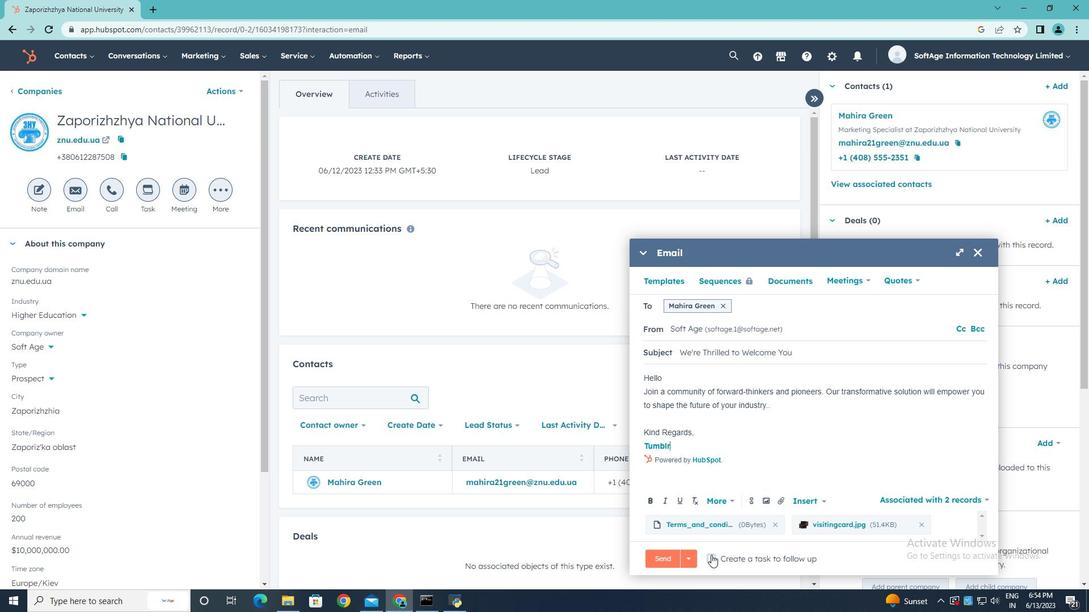 
Action: Mouse moved to (934, 561)
Screenshot: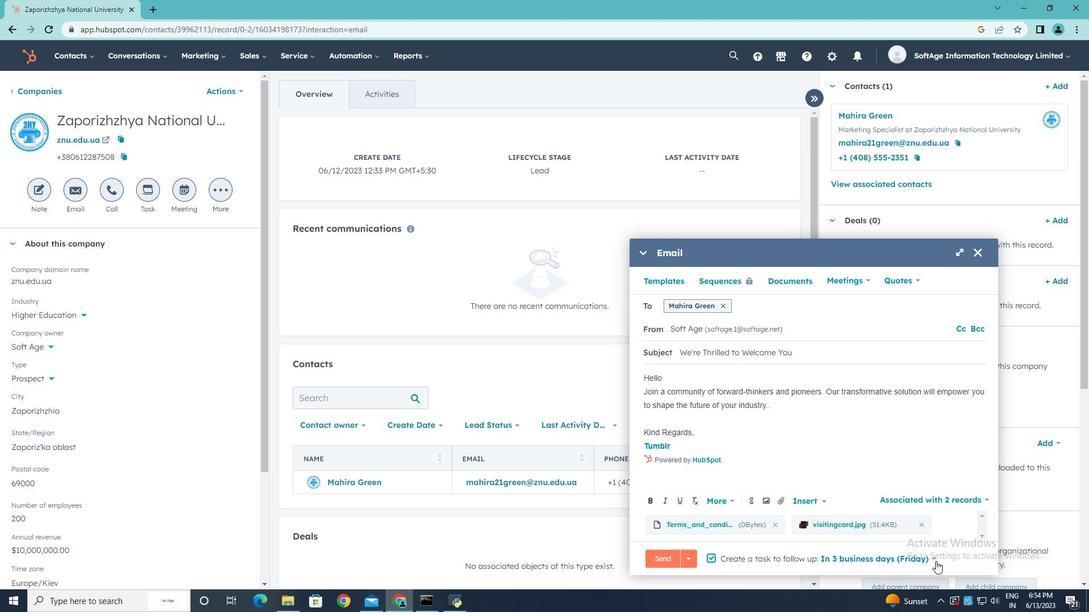 
Action: Mouse pressed left at (934, 561)
Screenshot: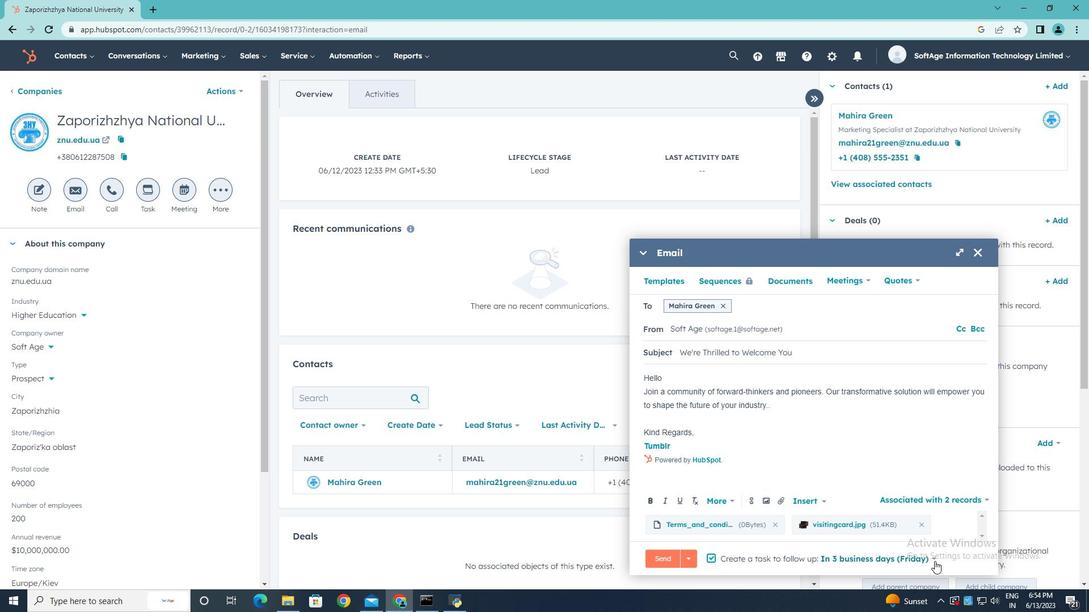 
Action: Mouse moved to (895, 495)
Screenshot: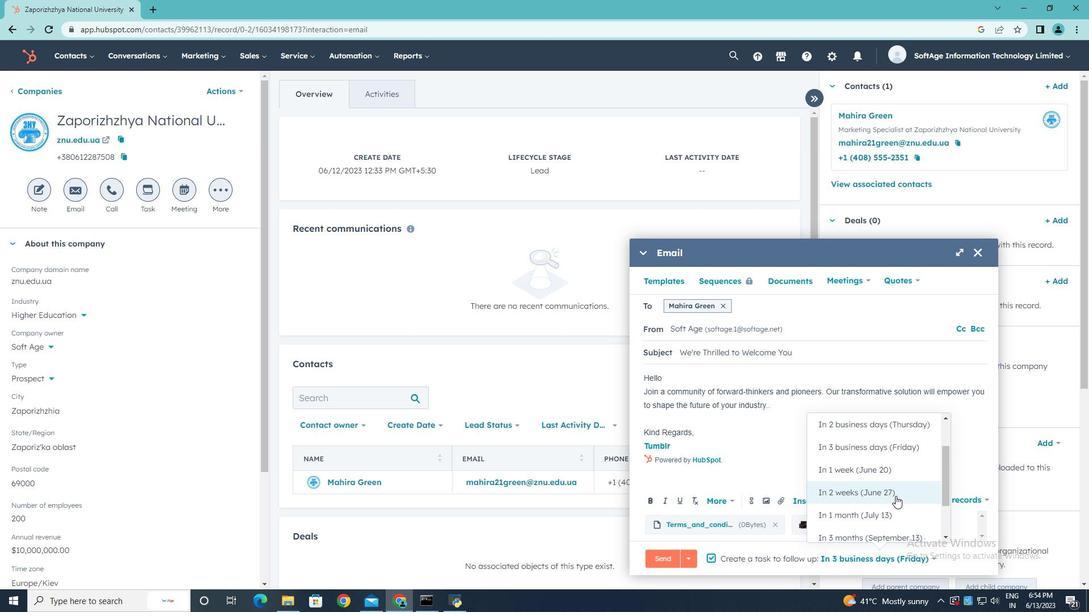 
Action: Mouse pressed left at (895, 495)
Screenshot: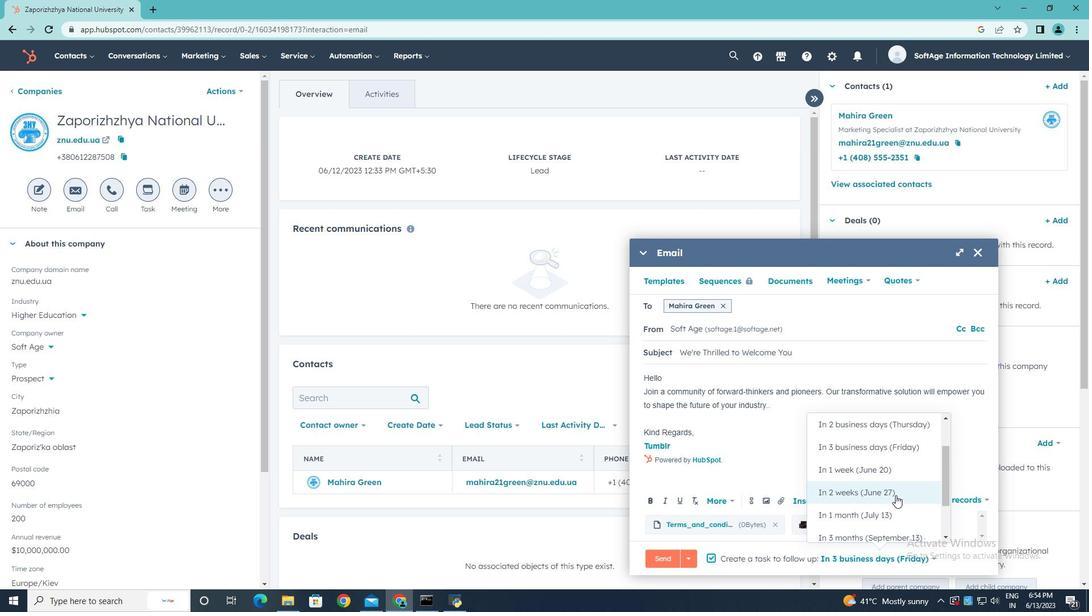 
Action: Mouse moved to (668, 561)
Screenshot: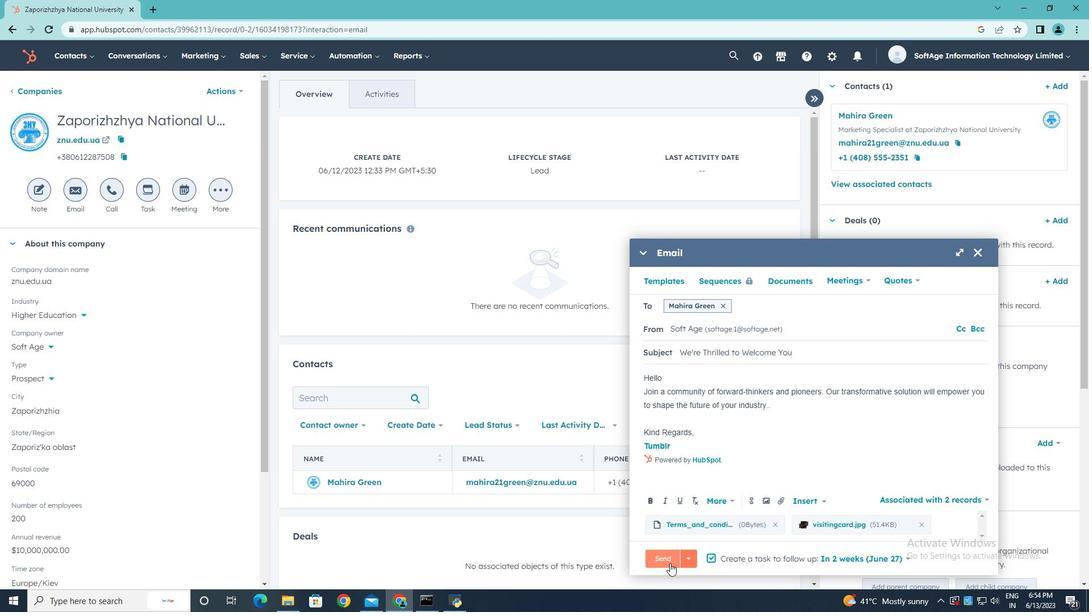 
Action: Mouse pressed left at (668, 561)
Screenshot: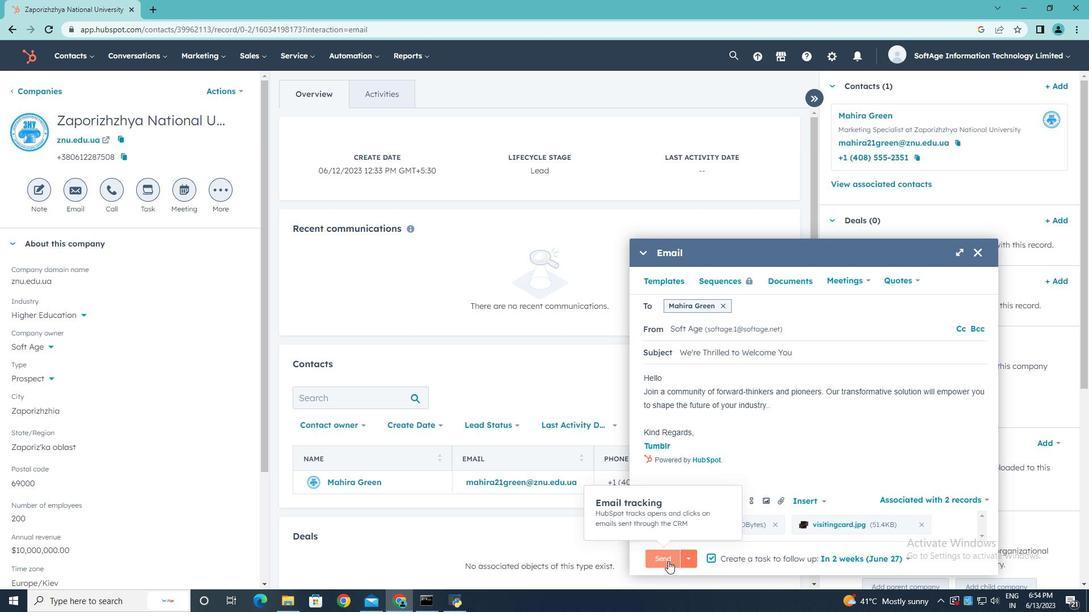 
